 Task: Add an event with the title Second Lunch and Learn: Effective Negotiation Strategies for Success, date '2024/03/16', time 9:40 AM to 11:40 AMand add a description: Project risk mitigation refers to the process of identifying potential risks that could impact a project's success and taking proactive steps to minimize or eliminate those risks. It involves implementing strategies, actions, and contingency plans to reduce the likelihood and impact of identified risks. , put the event into Blue category . Add location for the event as: Turku, Finland, logged in from the account softage.8@softage.netand send the event invitation to softage.2@softage.net and softage.3@softage.net. Set a reminder for the event 88 week before
Action: Mouse moved to (103, 138)
Screenshot: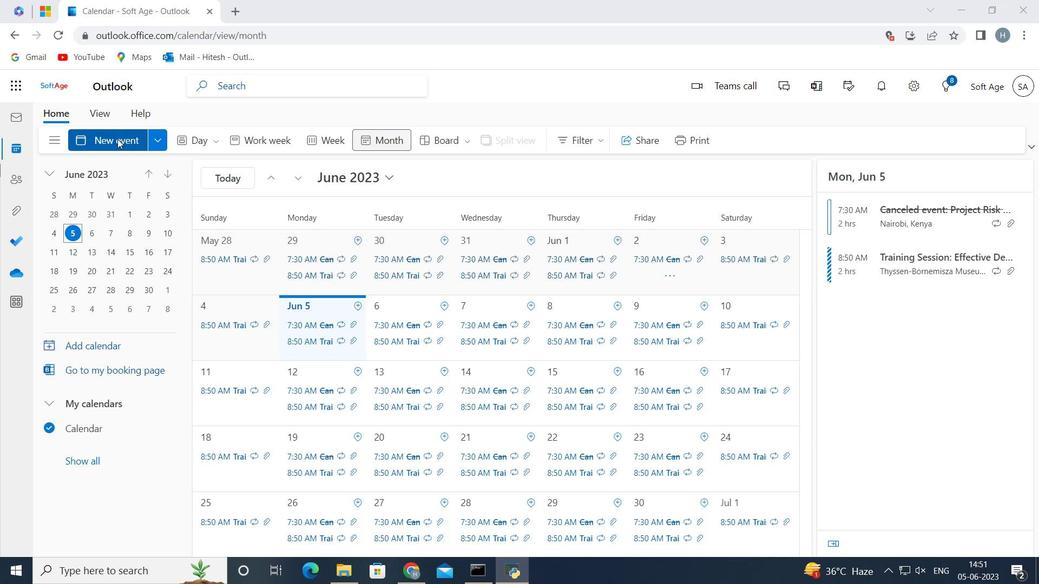 
Action: Mouse pressed left at (103, 138)
Screenshot: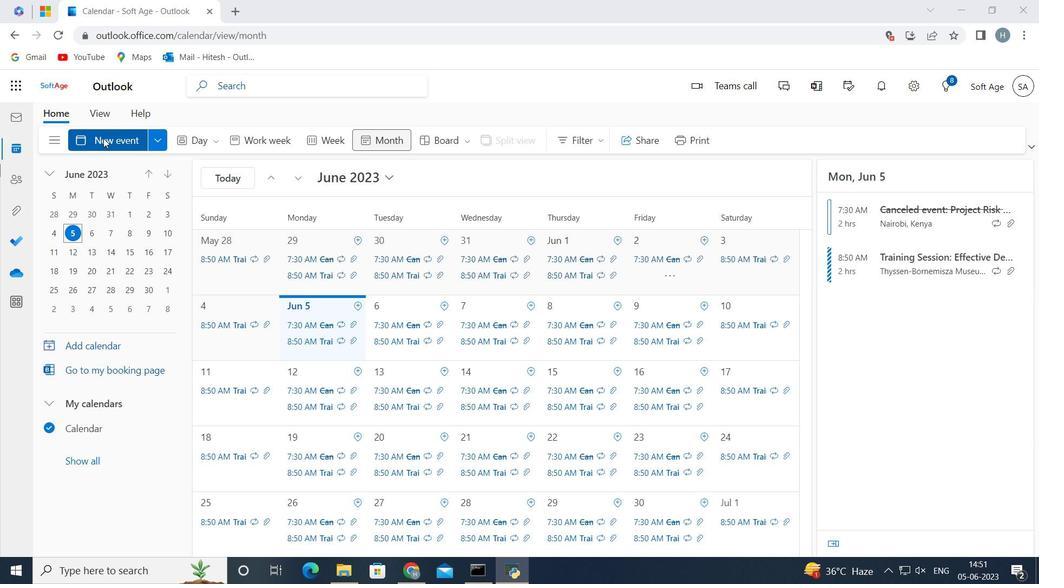 
Action: Mouse moved to (220, 224)
Screenshot: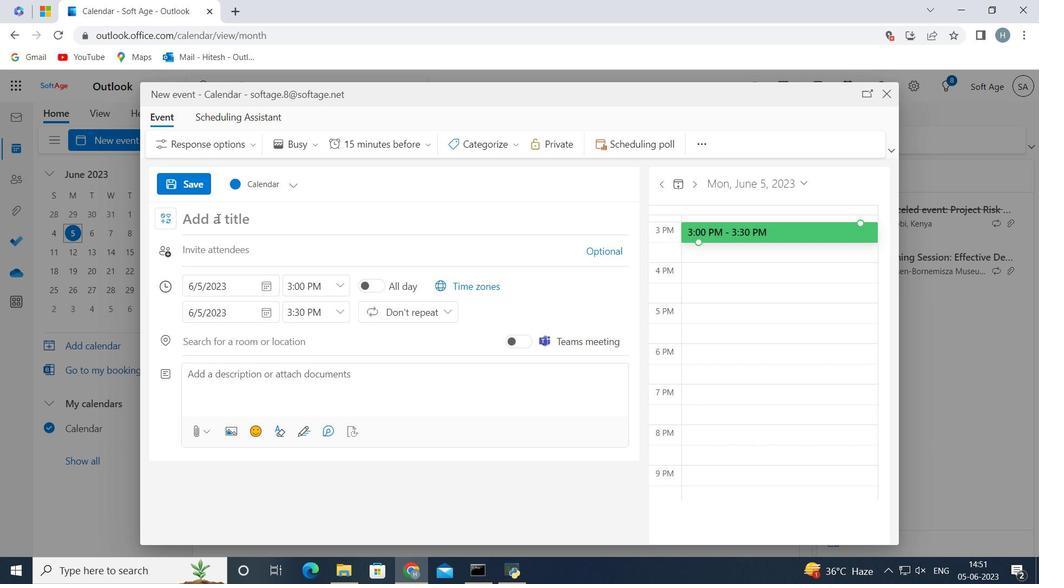 
Action: Mouse pressed left at (220, 224)
Screenshot: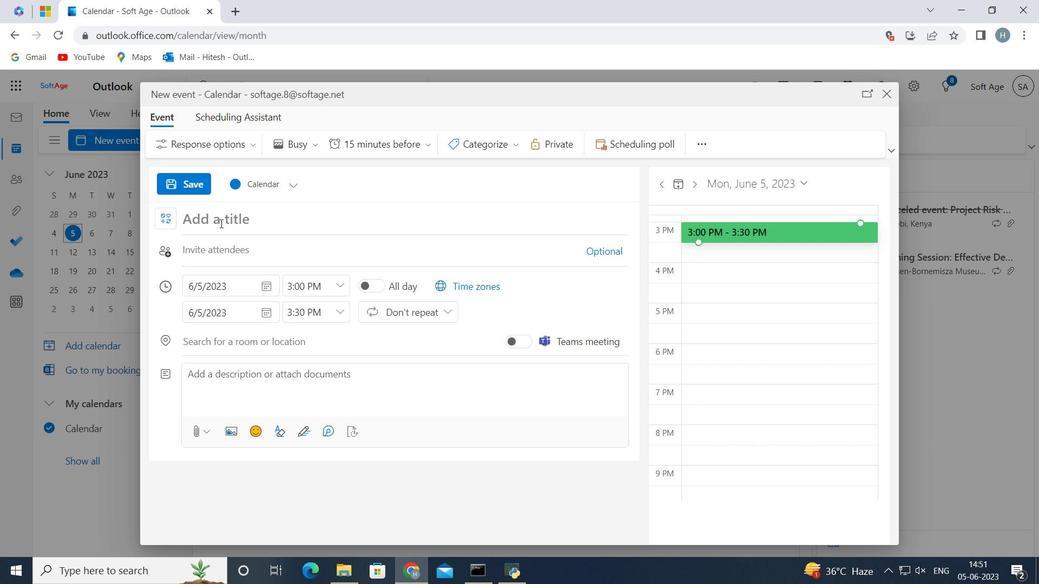 
Action: Key pressed <Key.shift>Second<Key.space><Key.shift>Lunch<Key.space>and<Key.space><Key.shift>Learn<Key.shift_r>:<Key.space><Key.shift>Effective<Key.space><Key.shift>Negotiation<Key.space><Key.shift>Strategies<Key.space>for<Key.space>su<Key.backspace><Key.backspace><Key.shift>Success<Key.space>
Screenshot: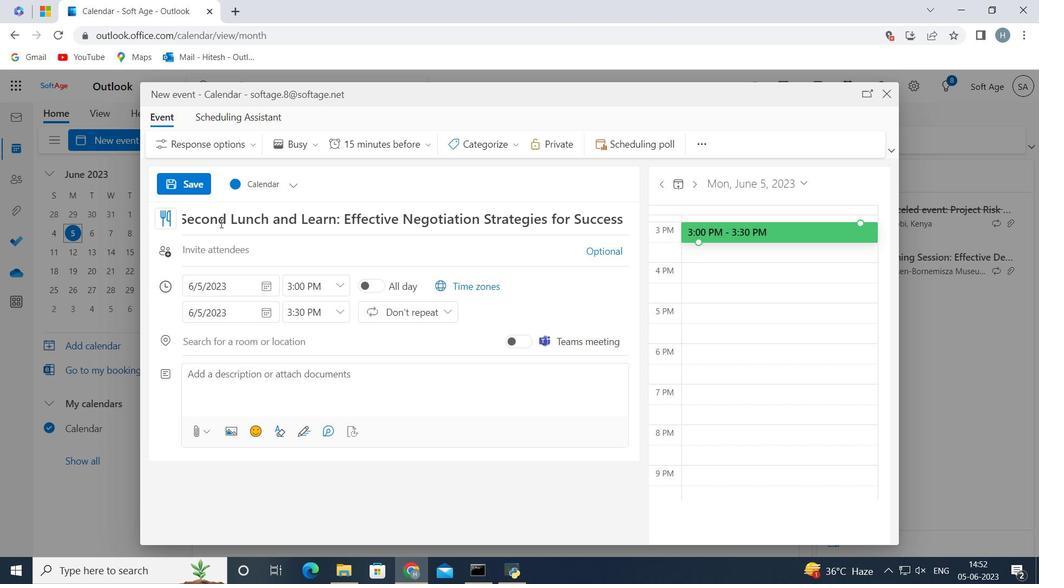 
Action: Mouse moved to (264, 283)
Screenshot: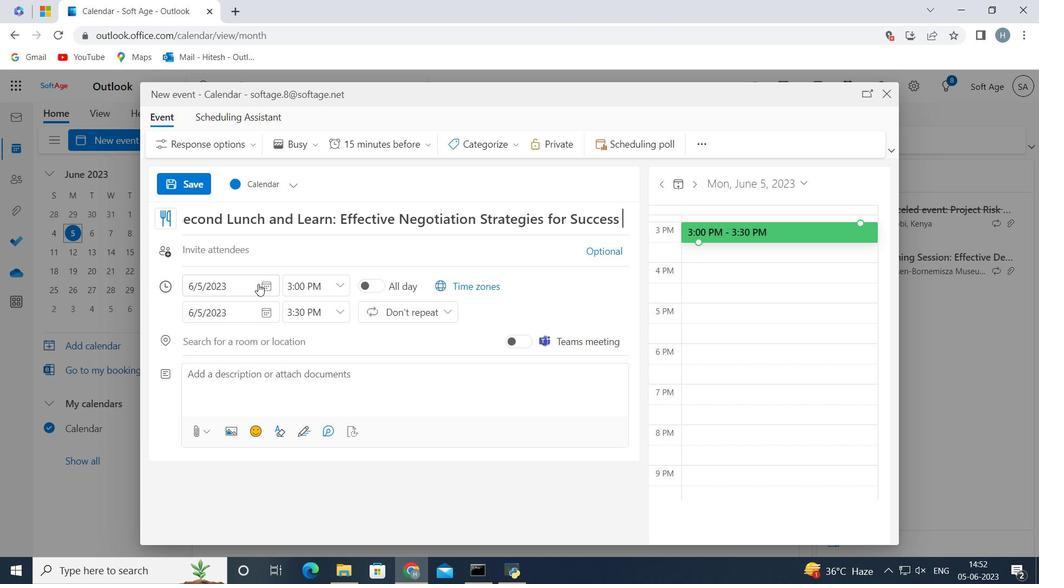 
Action: Mouse pressed left at (264, 283)
Screenshot: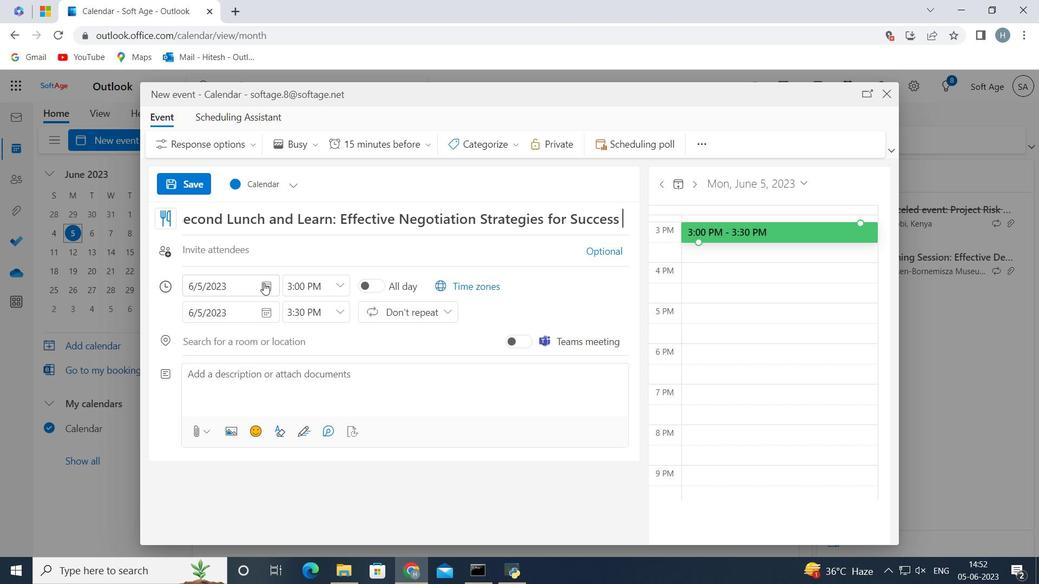 
Action: Mouse moved to (231, 311)
Screenshot: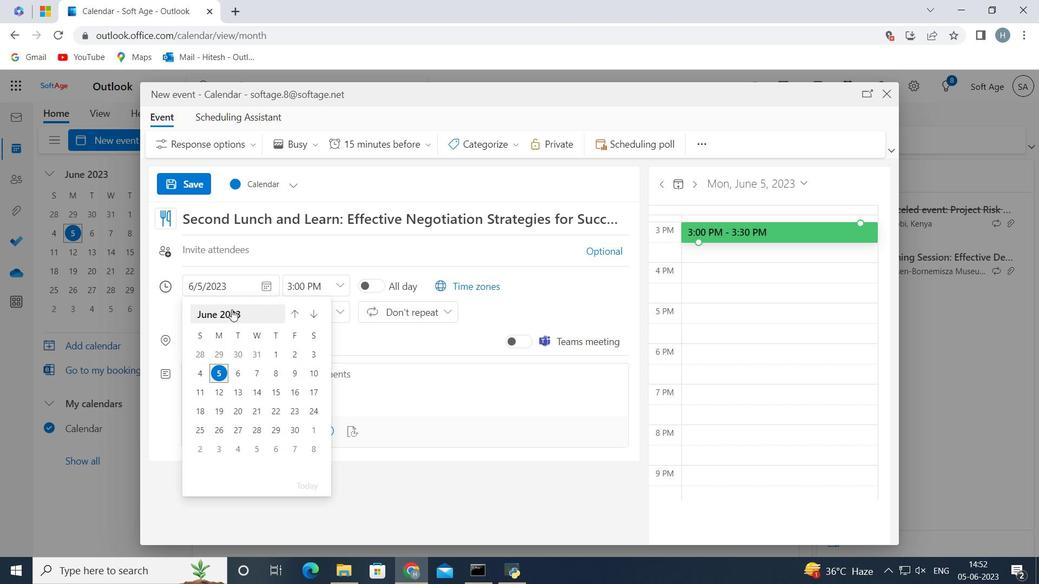 
Action: Mouse pressed left at (231, 311)
Screenshot: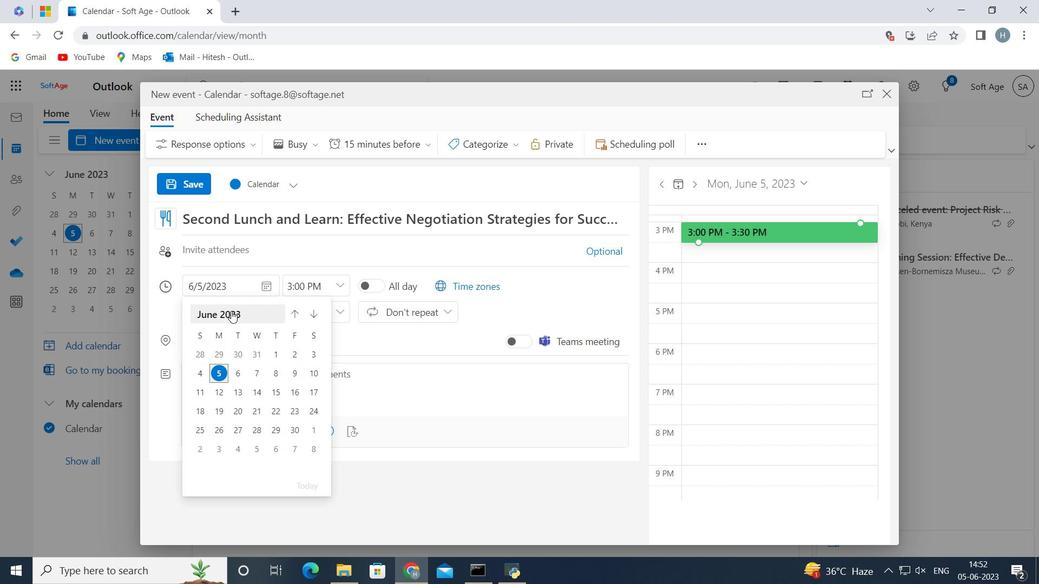 
Action: Mouse moved to (231, 314)
Screenshot: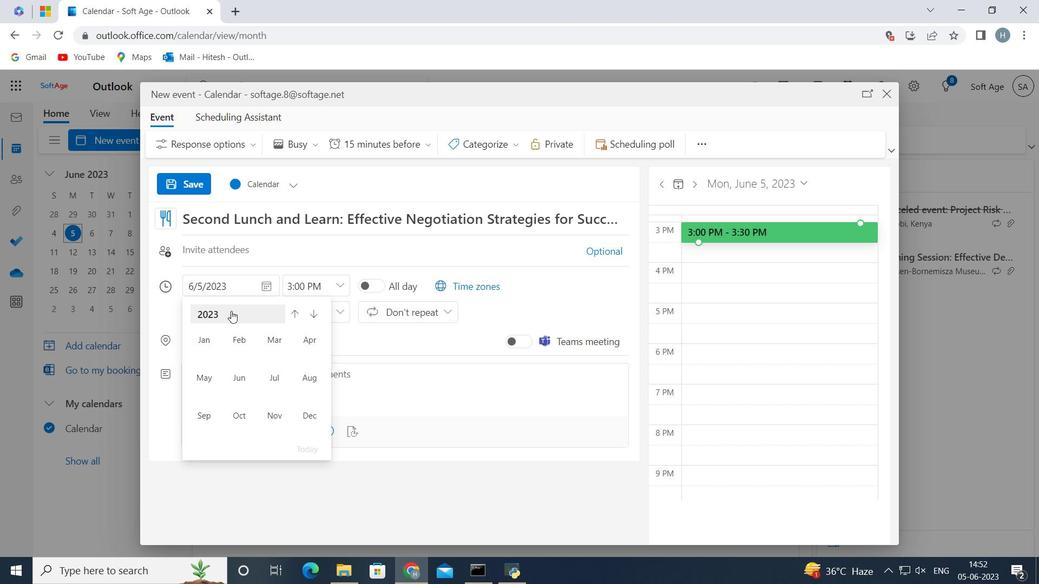 
Action: Mouse pressed left at (231, 314)
Screenshot: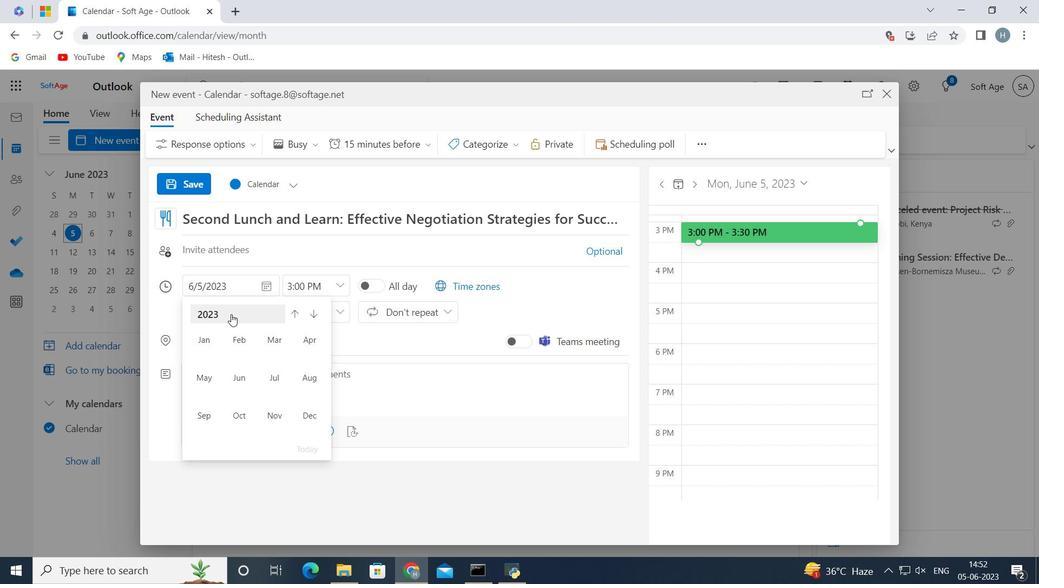 
Action: Mouse moved to (213, 376)
Screenshot: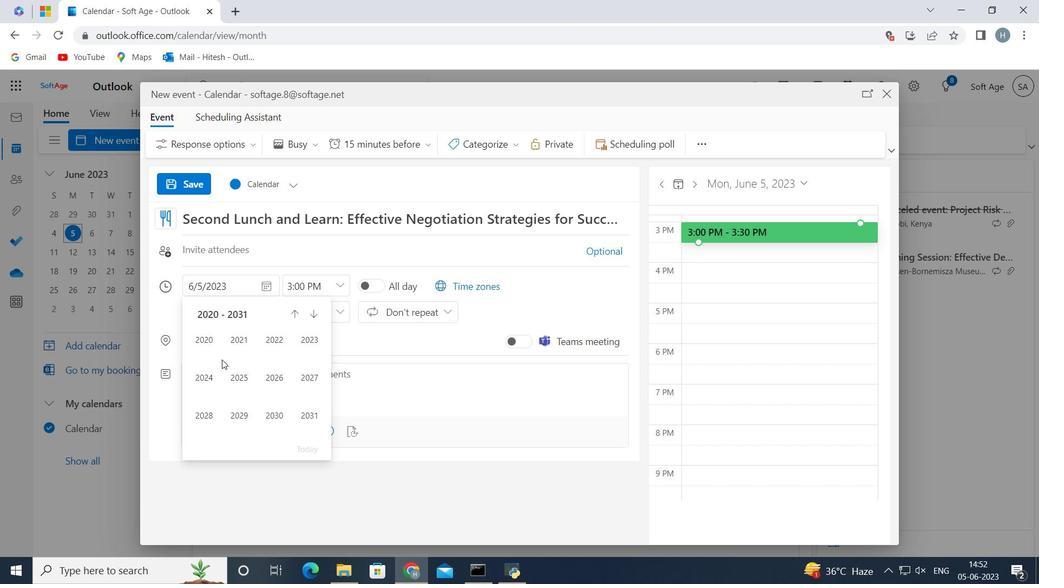 
Action: Mouse pressed left at (213, 376)
Screenshot: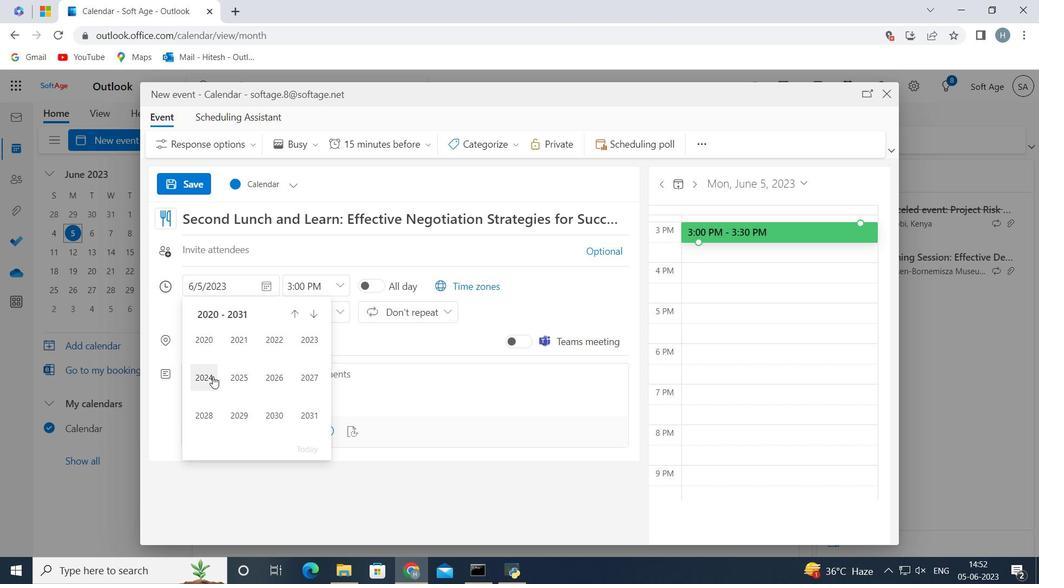 
Action: Mouse moved to (275, 342)
Screenshot: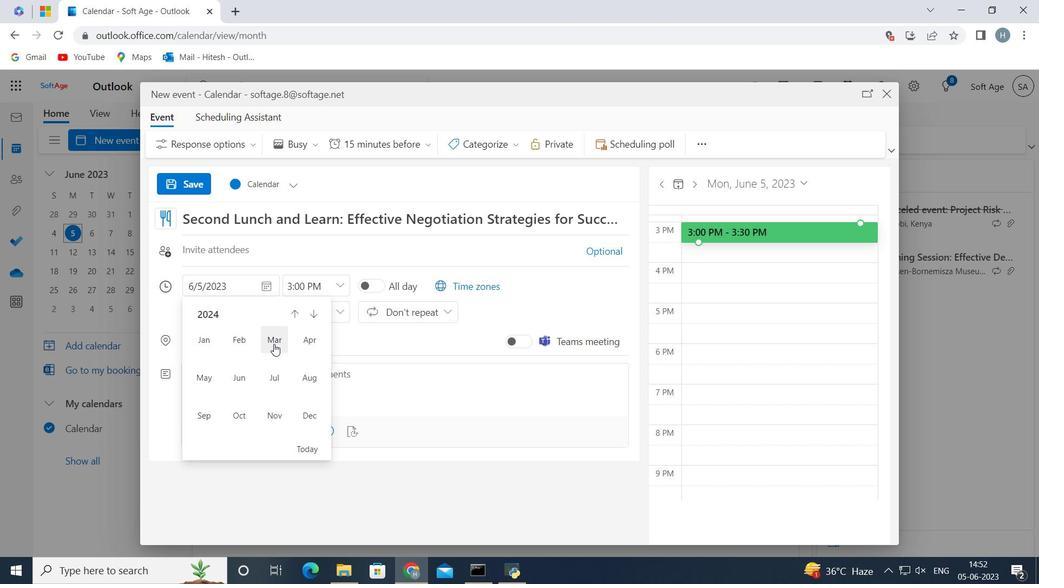
Action: Mouse pressed left at (275, 342)
Screenshot: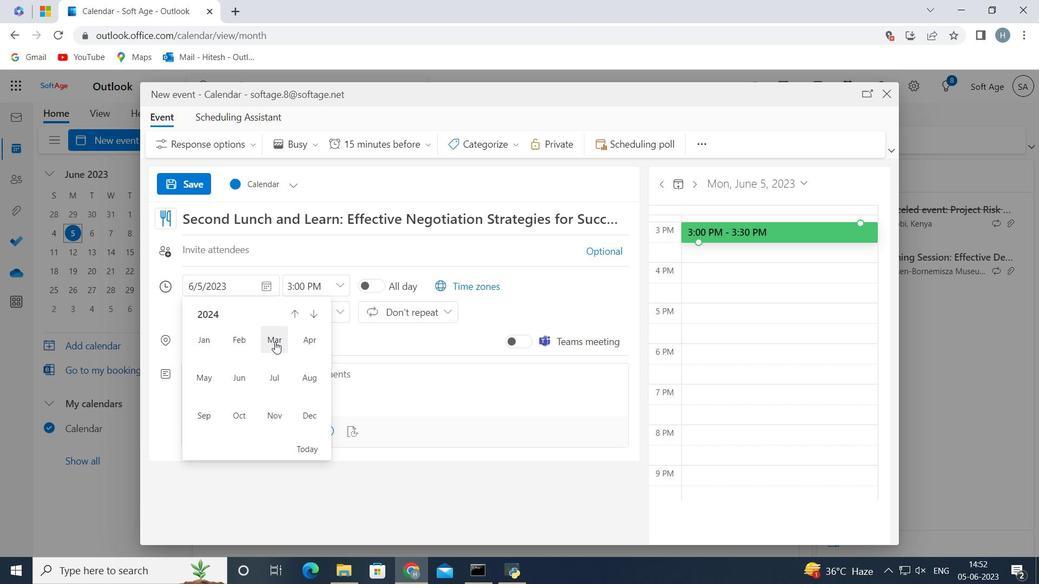 
Action: Mouse moved to (308, 392)
Screenshot: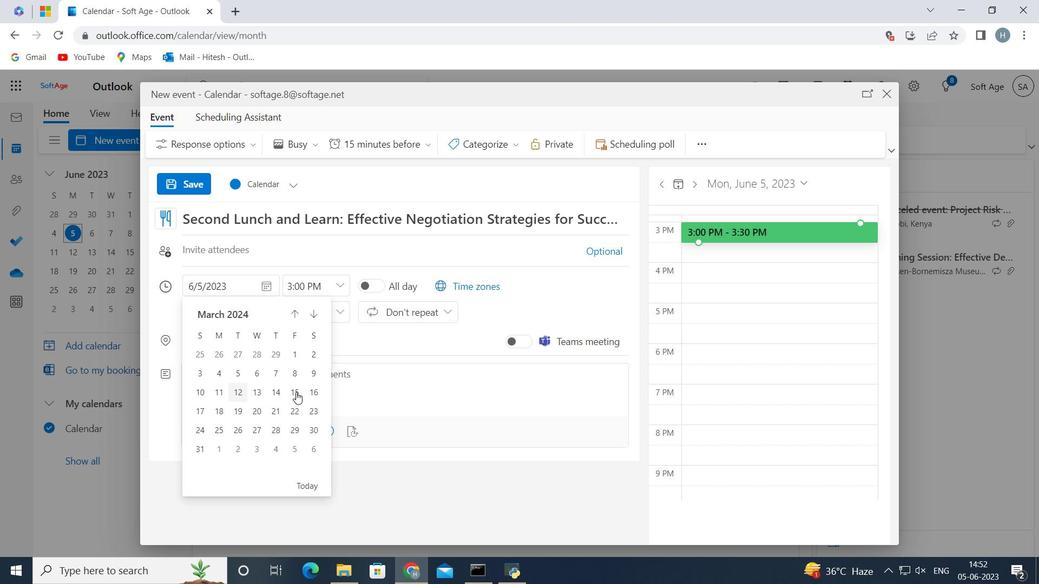 
Action: Mouse pressed left at (308, 392)
Screenshot: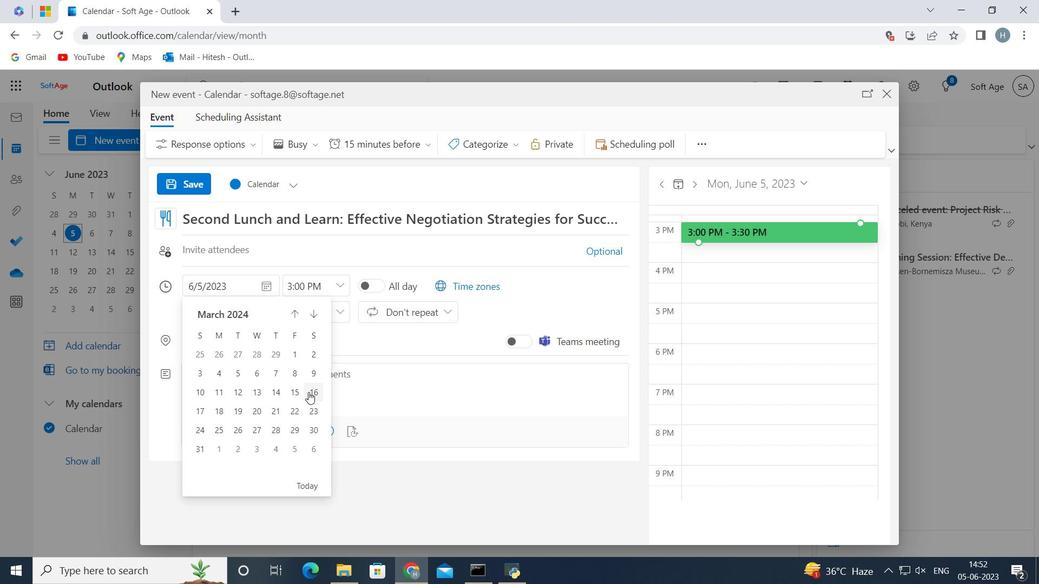 
Action: Mouse moved to (337, 285)
Screenshot: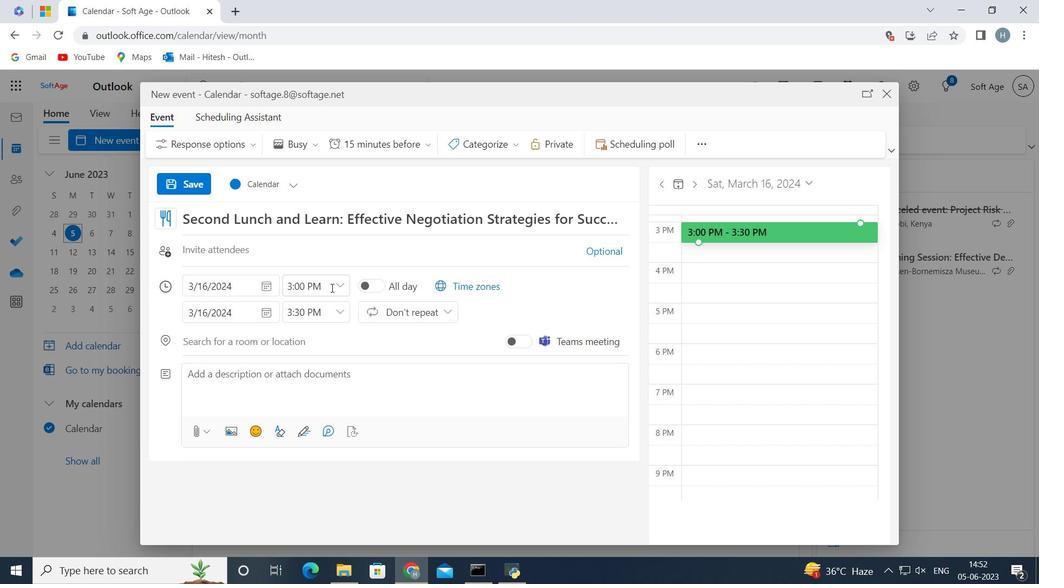 
Action: Mouse pressed left at (337, 285)
Screenshot: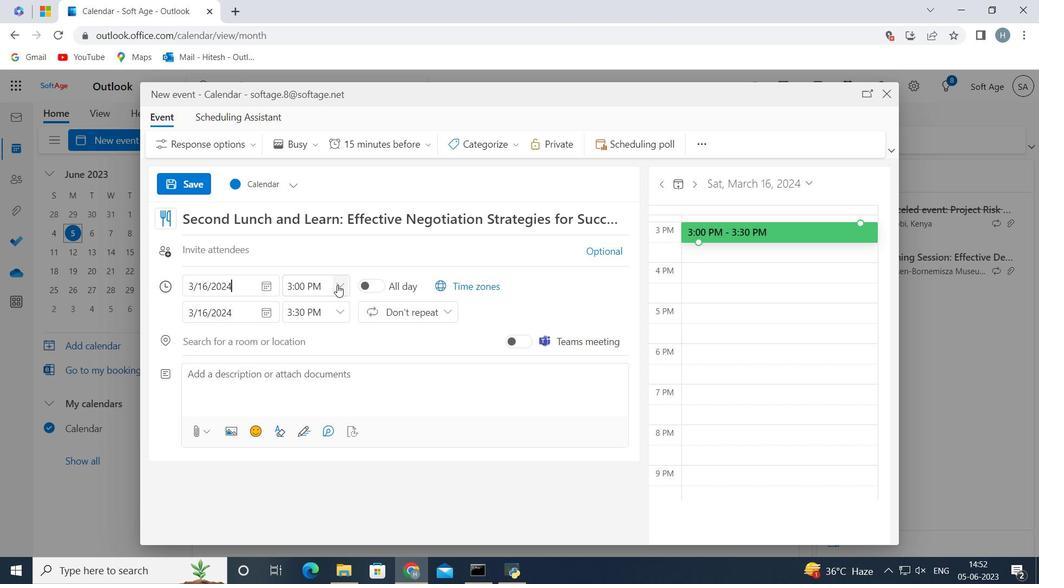 
Action: Mouse moved to (298, 346)
Screenshot: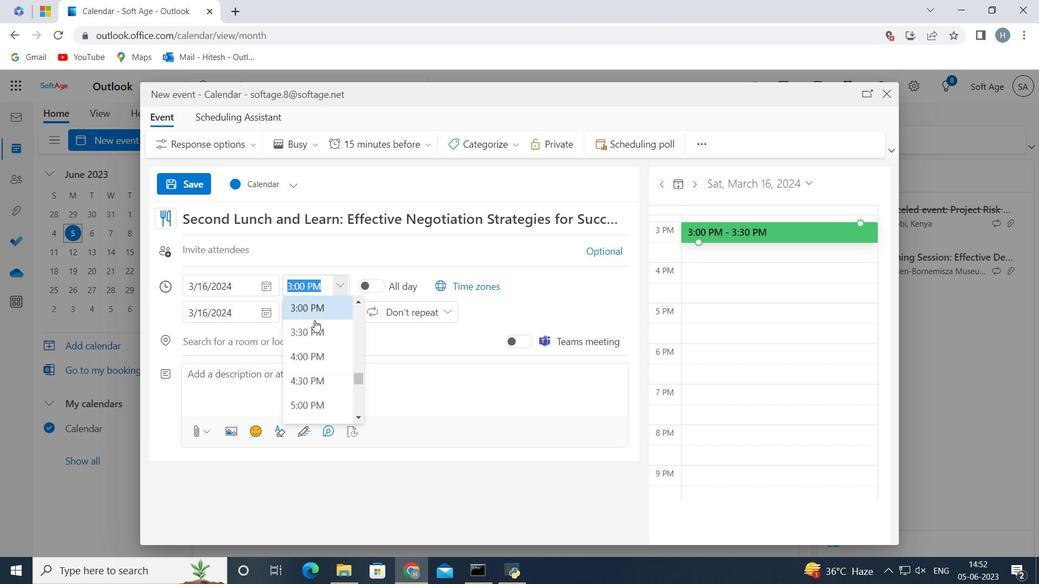 
Action: Mouse scrolled (298, 347) with delta (0, 0)
Screenshot: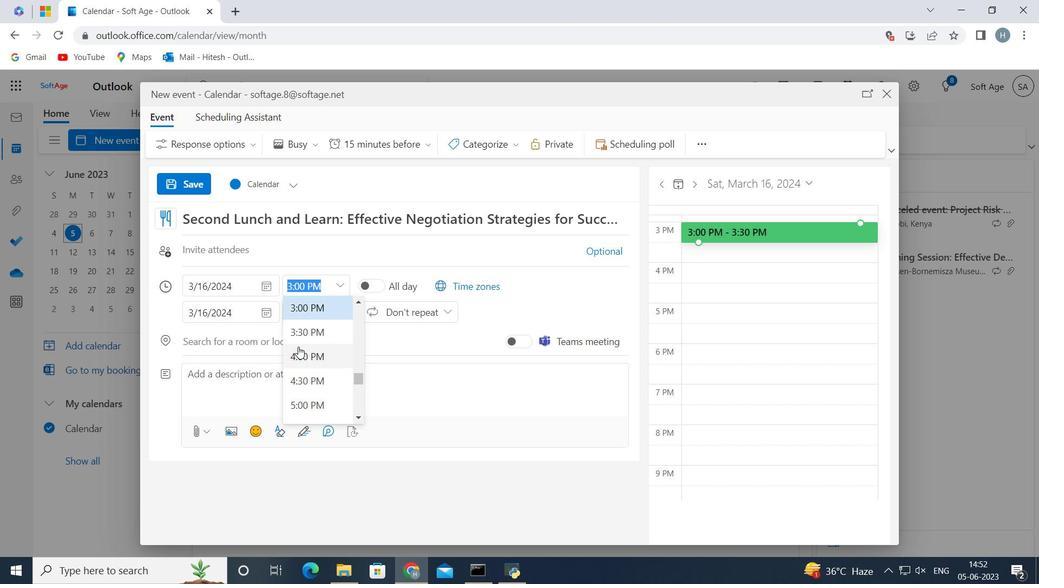 
Action: Mouse scrolled (298, 347) with delta (0, 0)
Screenshot: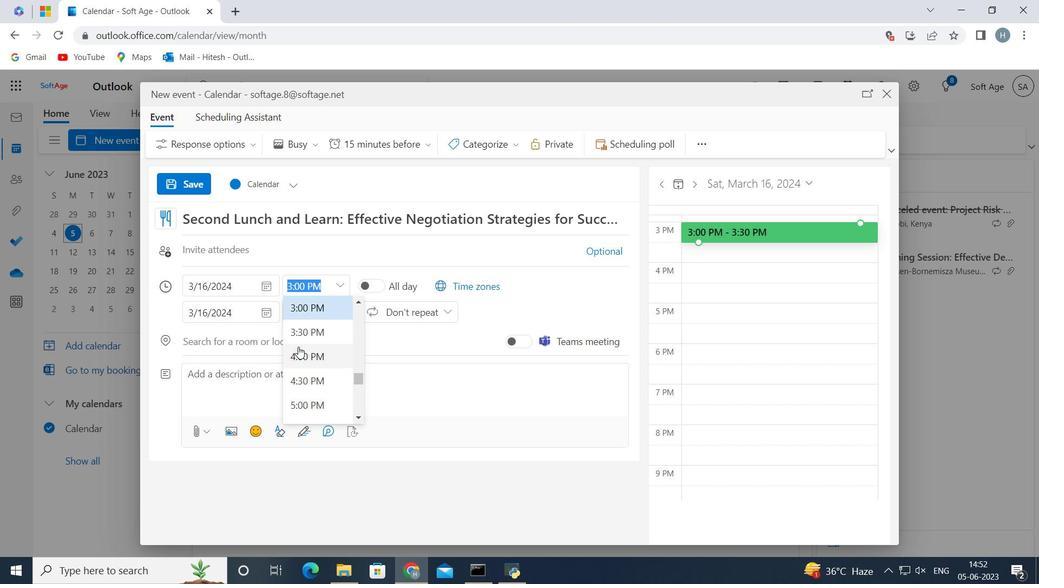 
Action: Mouse moved to (297, 346)
Screenshot: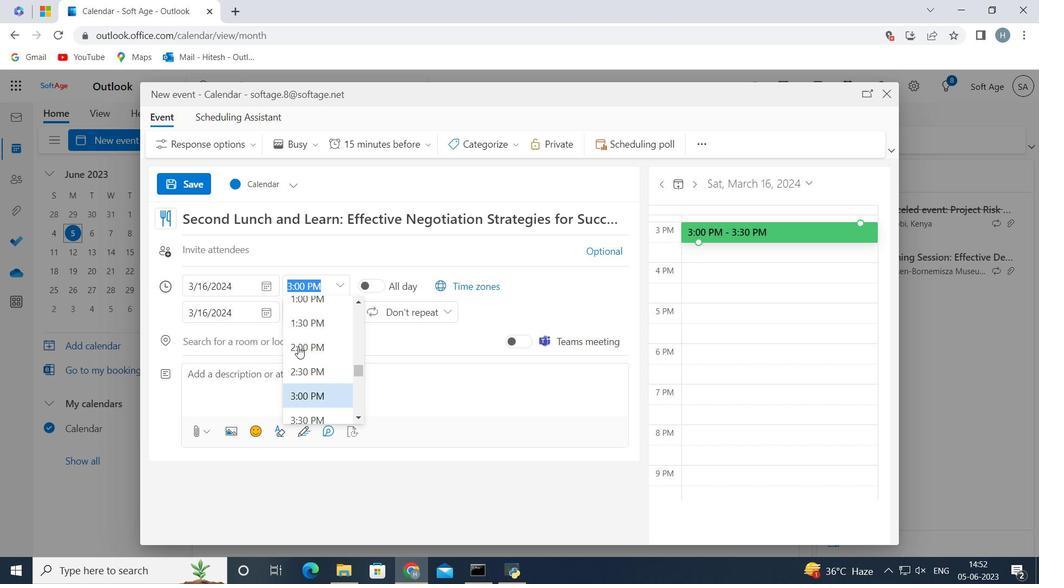 
Action: Mouse scrolled (297, 347) with delta (0, 0)
Screenshot: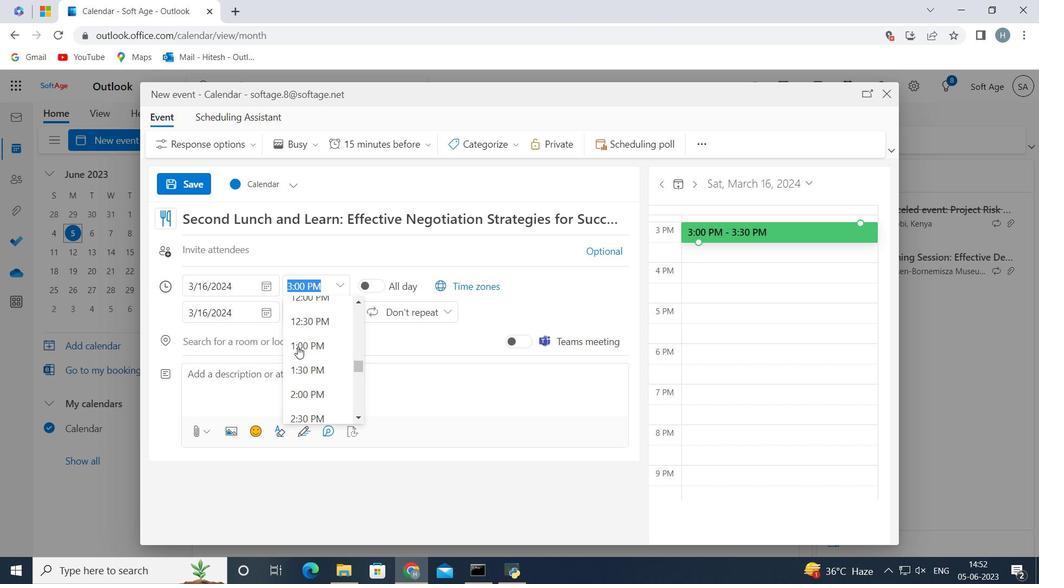 
Action: Mouse scrolled (297, 347) with delta (0, 0)
Screenshot: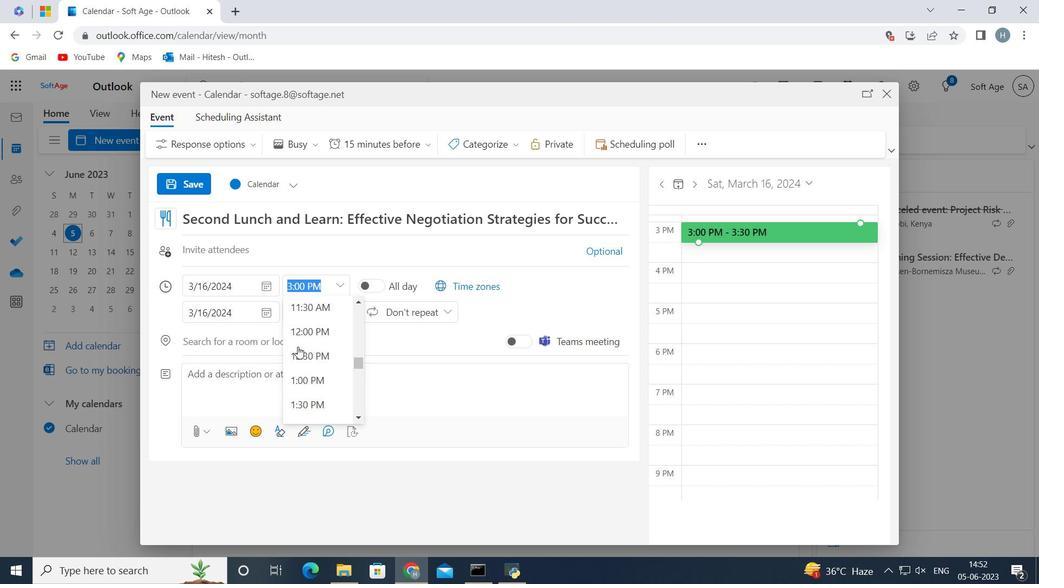 
Action: Mouse moved to (298, 309)
Screenshot: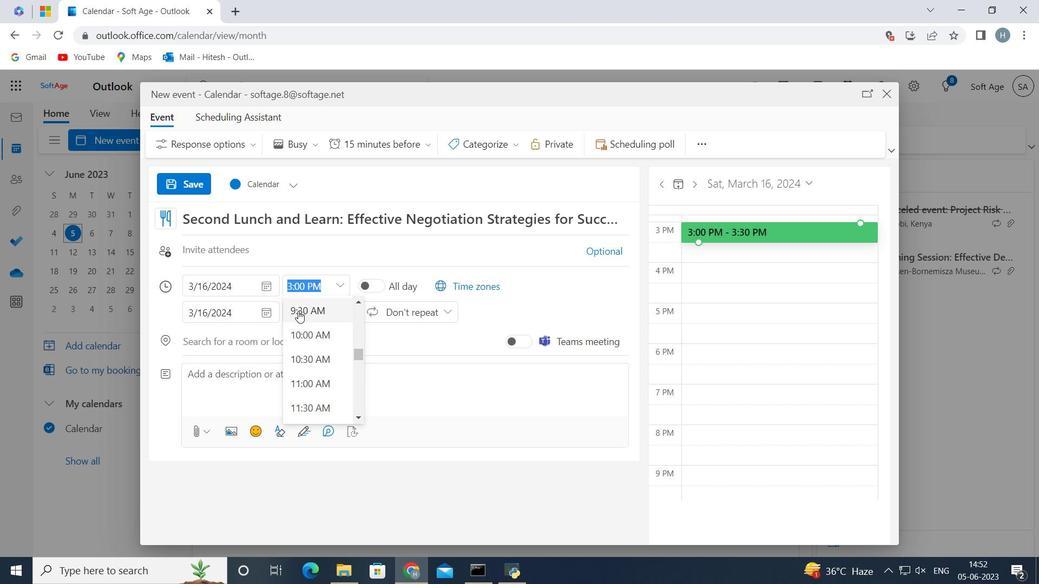 
Action: Mouse pressed left at (298, 309)
Screenshot: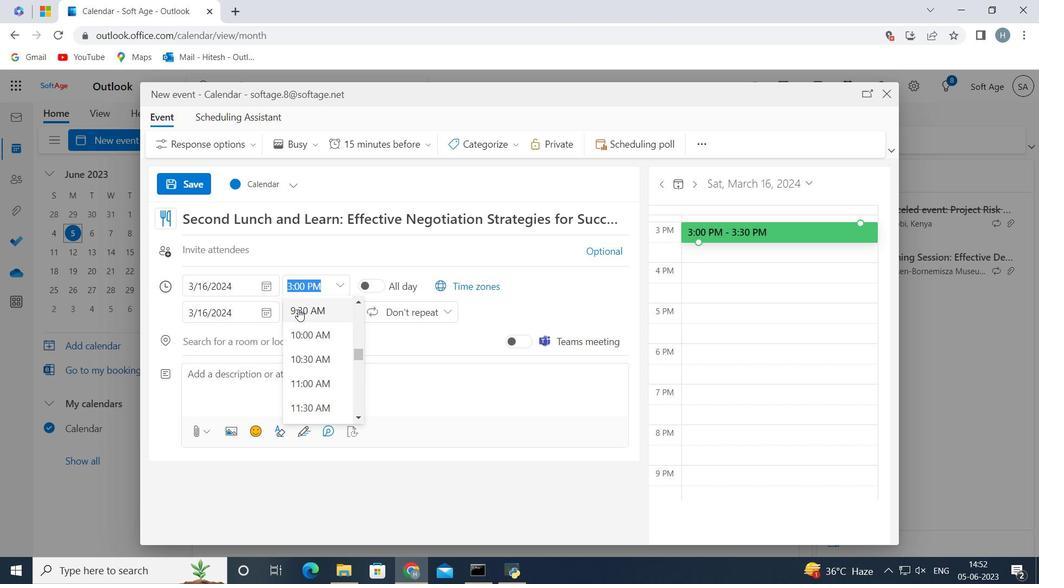 
Action: Mouse moved to (303, 283)
Screenshot: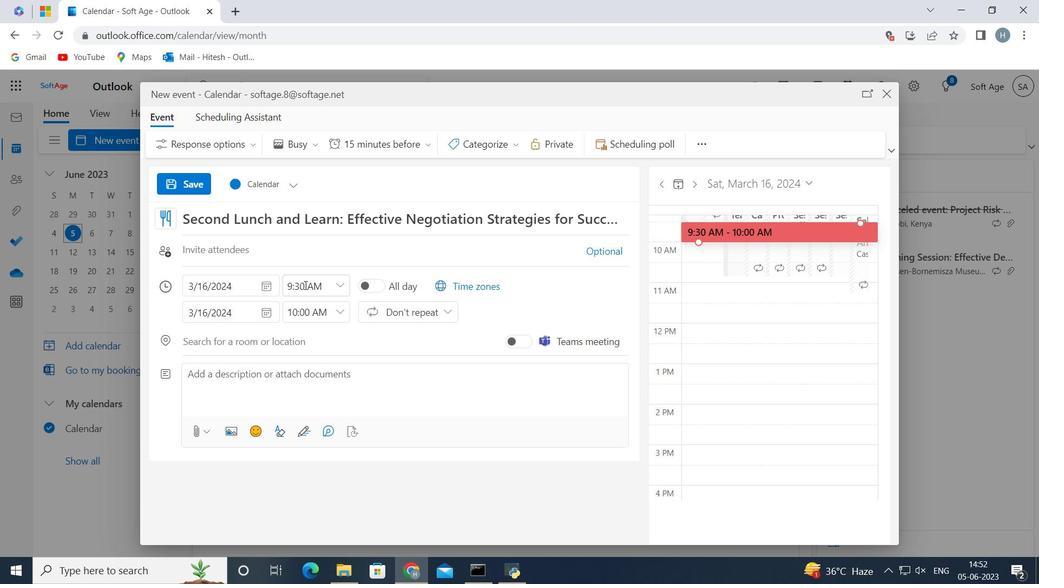 
Action: Mouse pressed left at (303, 283)
Screenshot: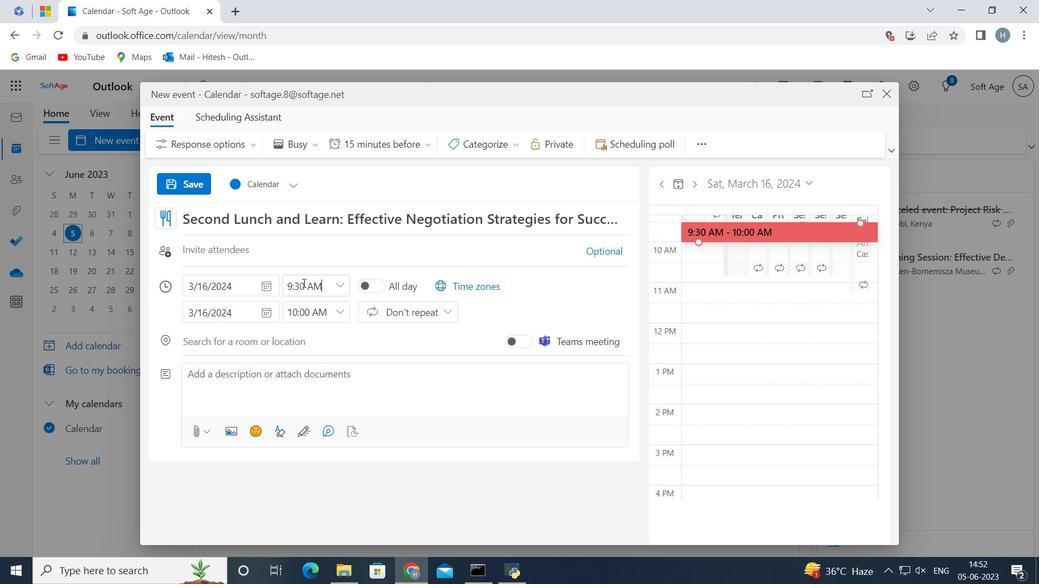 
Action: Key pressed <Key.backspace><Key.backspace>40
Screenshot: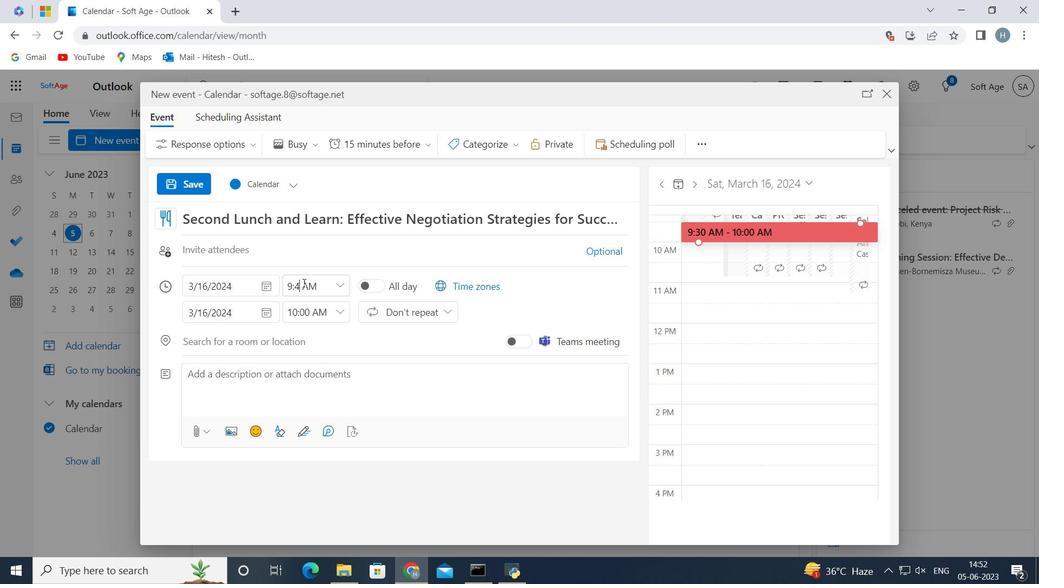 
Action: Mouse moved to (339, 307)
Screenshot: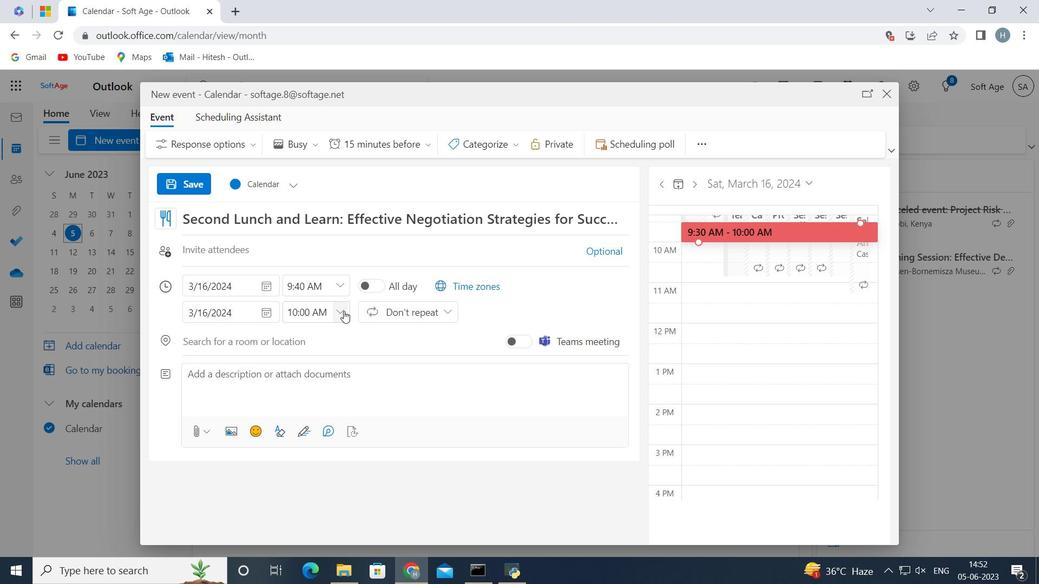 
Action: Mouse pressed left at (339, 307)
Screenshot: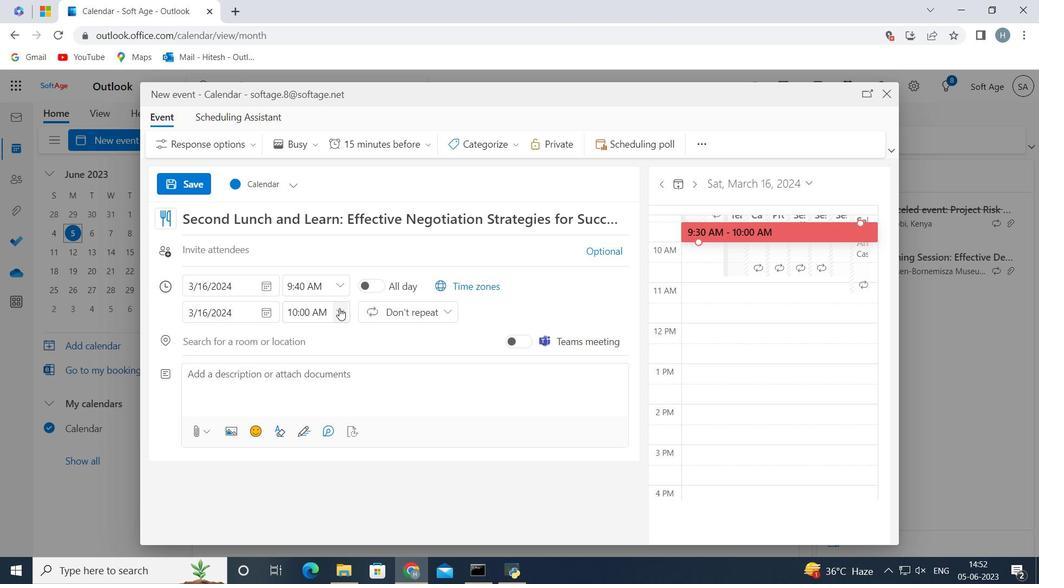 
Action: Mouse moved to (327, 403)
Screenshot: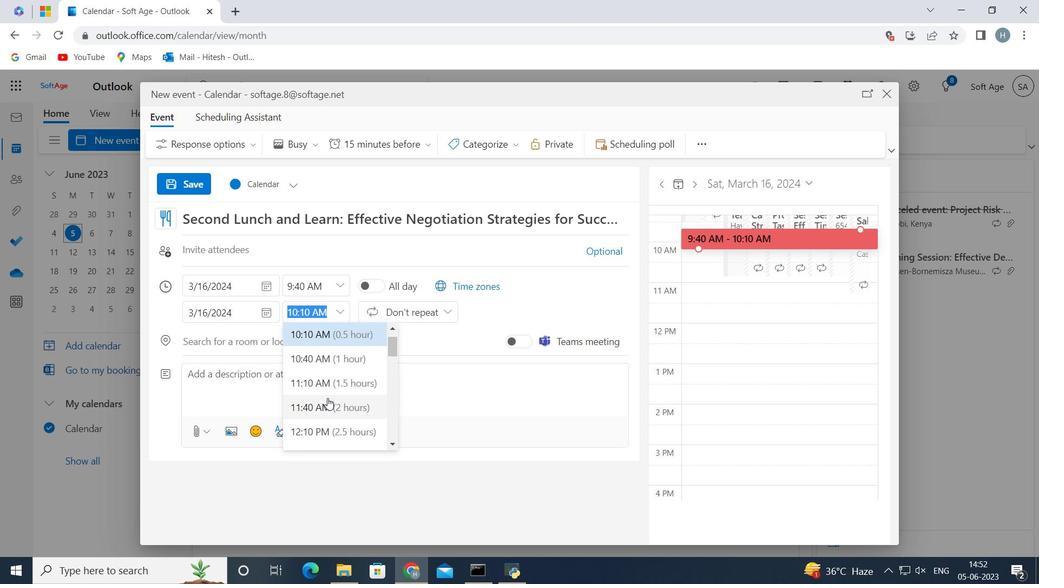 
Action: Mouse pressed left at (327, 403)
Screenshot: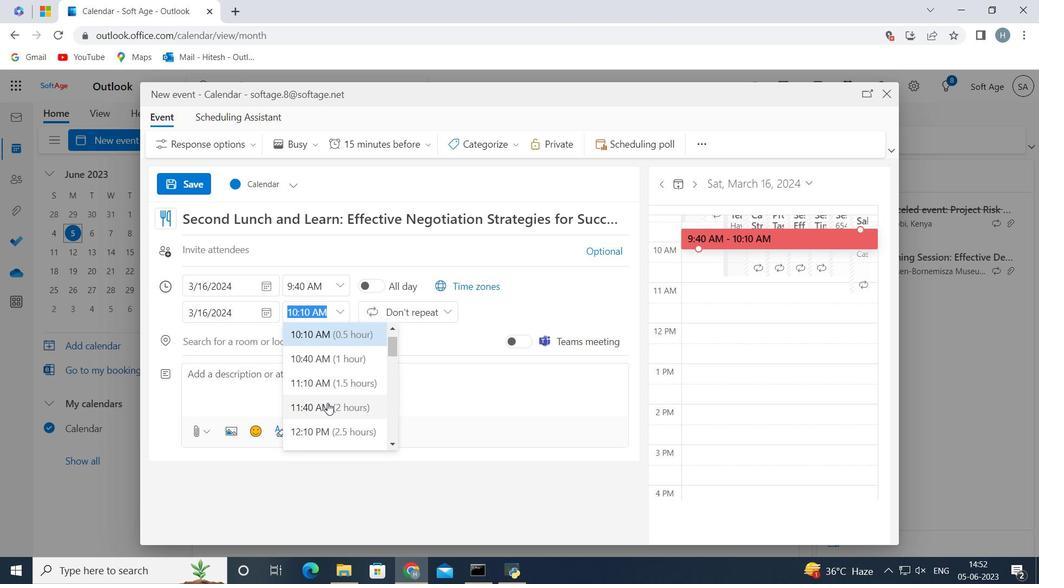 
Action: Mouse moved to (266, 379)
Screenshot: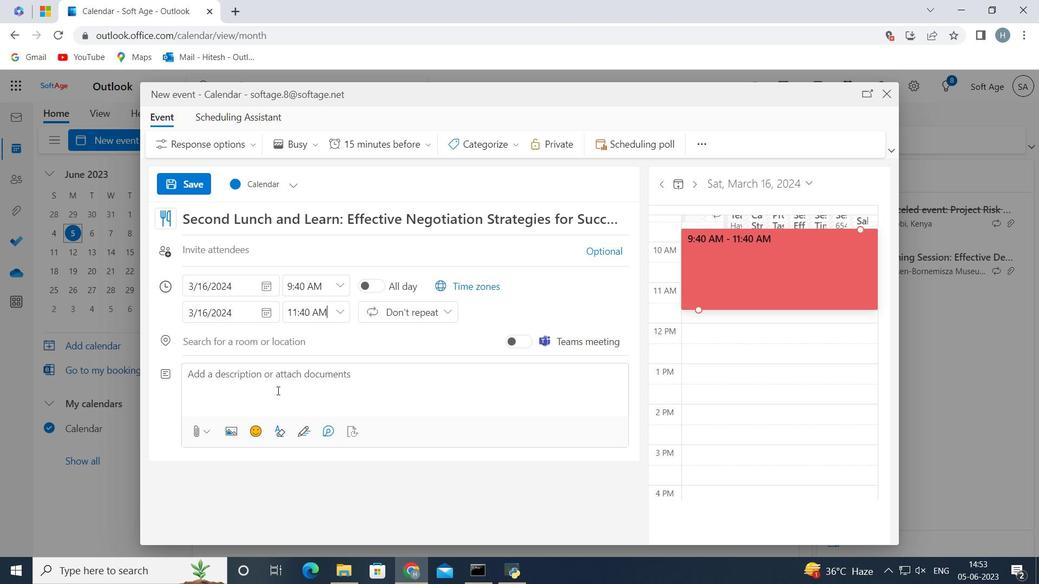 
Action: Mouse pressed left at (266, 379)
Screenshot: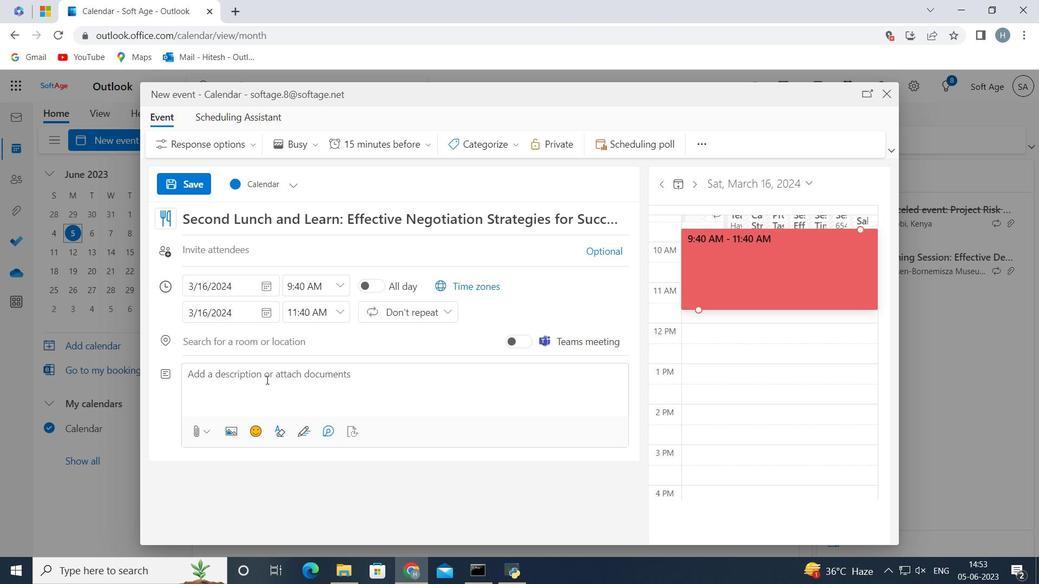 
Action: Key pressed <Key.shift>Project<Key.space>risk<Key.space>mitigation<Key.space>refers<Key.space>to<Key.space>the<Key.space>process<Key.space>of<Key.space>identifying<Key.space>o<Key.backspace>potential<Key.space>risks<Key.space>that<Key.space>could<Key.space>impact<Key.space>a<Key.space>project's<Key.space>success<Key.space>and<Key.space>taking<Key.space>proactive<Key.space>steps<Key.space>to<Key.space>minimize<Key.space>or<Key.space>eliminate<Key.space>those<Key.space>risks.<Key.space><Key.shift_r>It<Key.space>involves<Key.space>implementing<Key.space>strategies,<Key.space>actions,<Key.space>and<Key.space>contingency<Key.space>plans<Key.space>to<Key.space>reduce<Key.space>the<Key.space>likelihood<Key.space><Key.backspace>,<Key.space>and<Key.space>impact<Key.space>of<Key.space>identified<Key.space>rsks,<Key.backspace>.<Key.space>
Screenshot: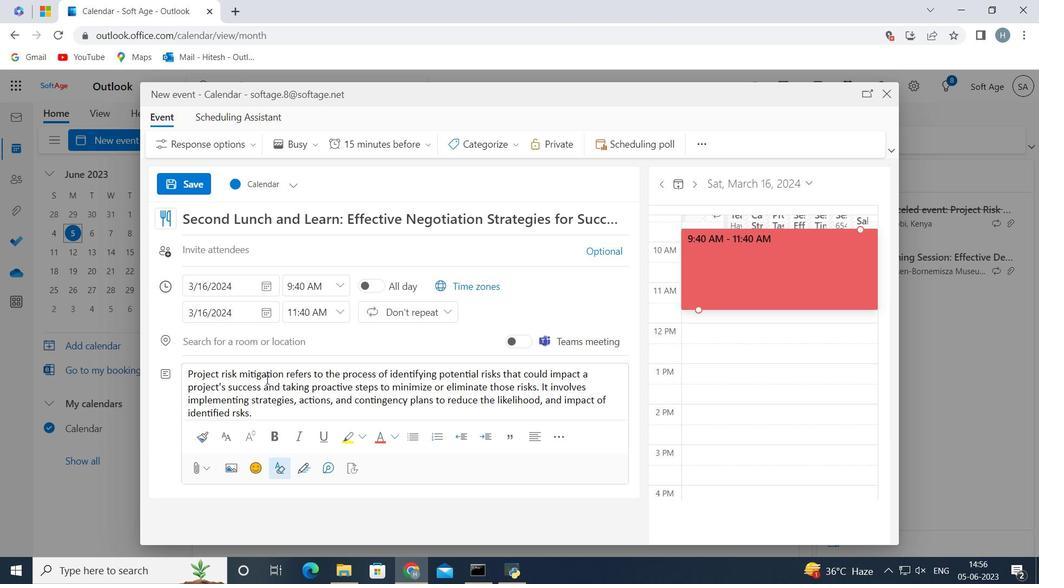 
Action: Mouse moved to (474, 148)
Screenshot: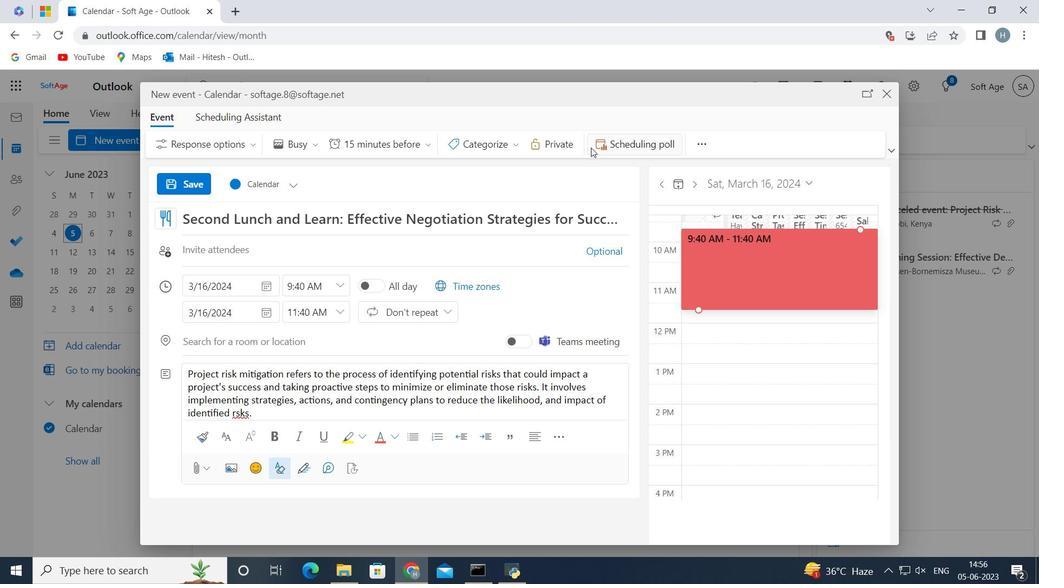
Action: Mouse pressed left at (474, 148)
Screenshot: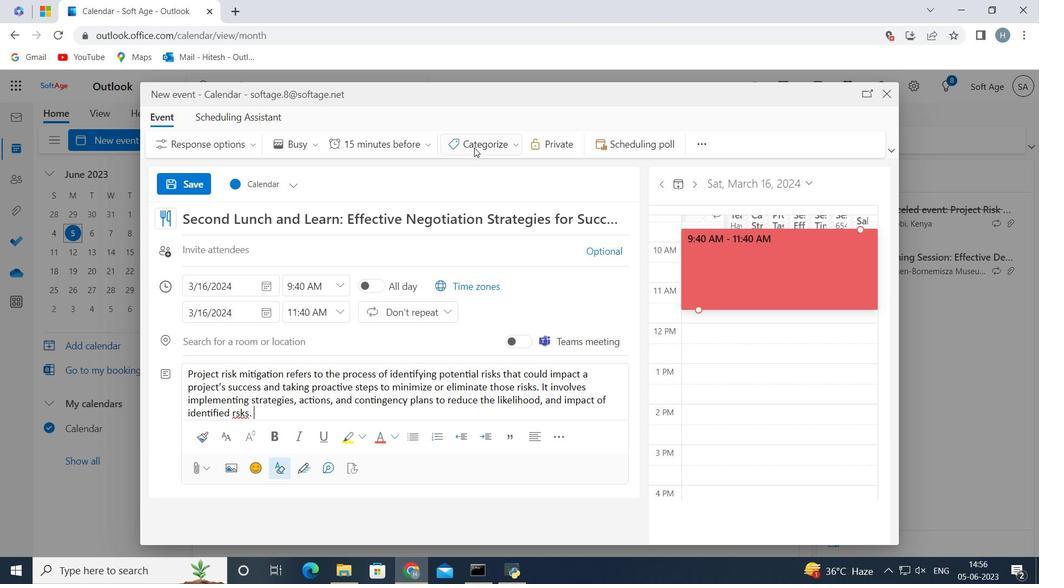 
Action: Mouse moved to (477, 178)
Screenshot: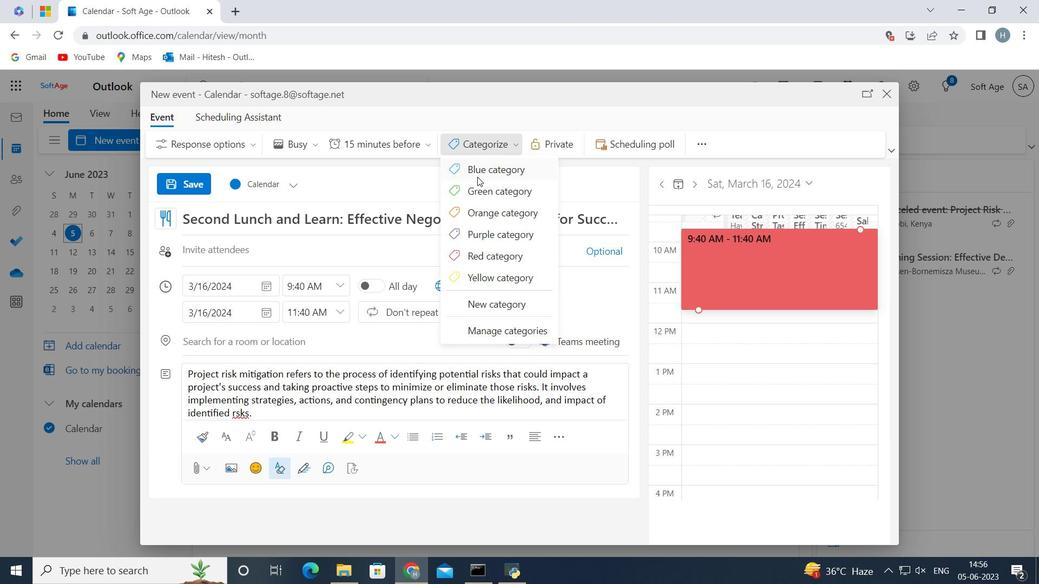 
Action: Mouse pressed left at (477, 178)
Screenshot: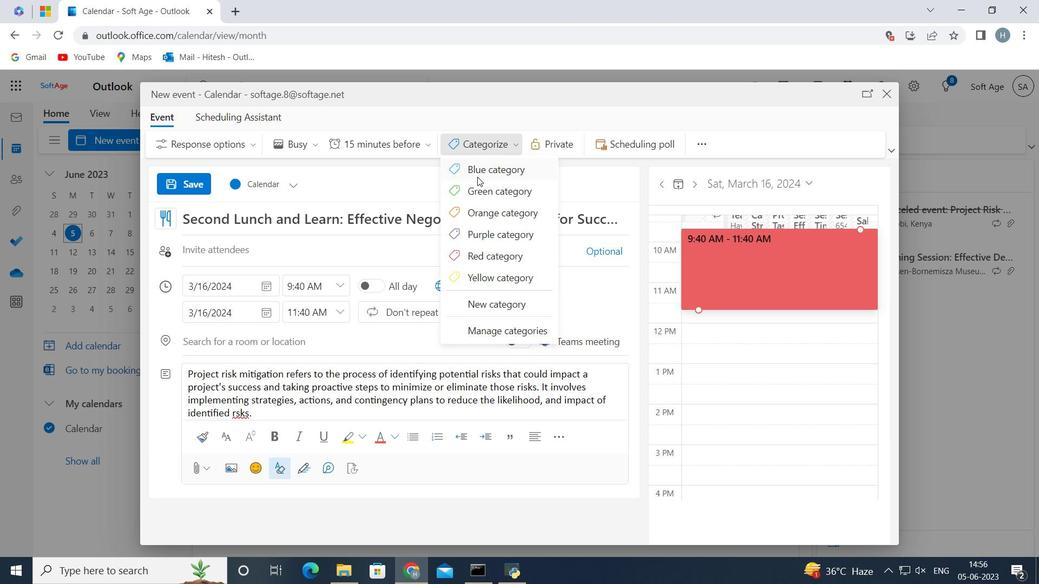 
Action: Mouse moved to (316, 347)
Screenshot: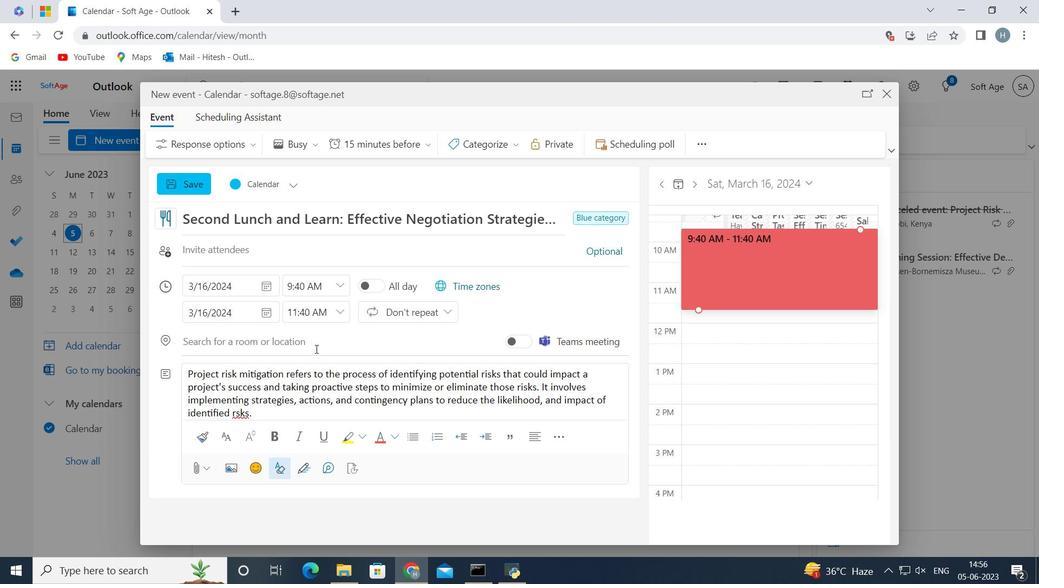 
Action: Mouse pressed left at (316, 347)
Screenshot: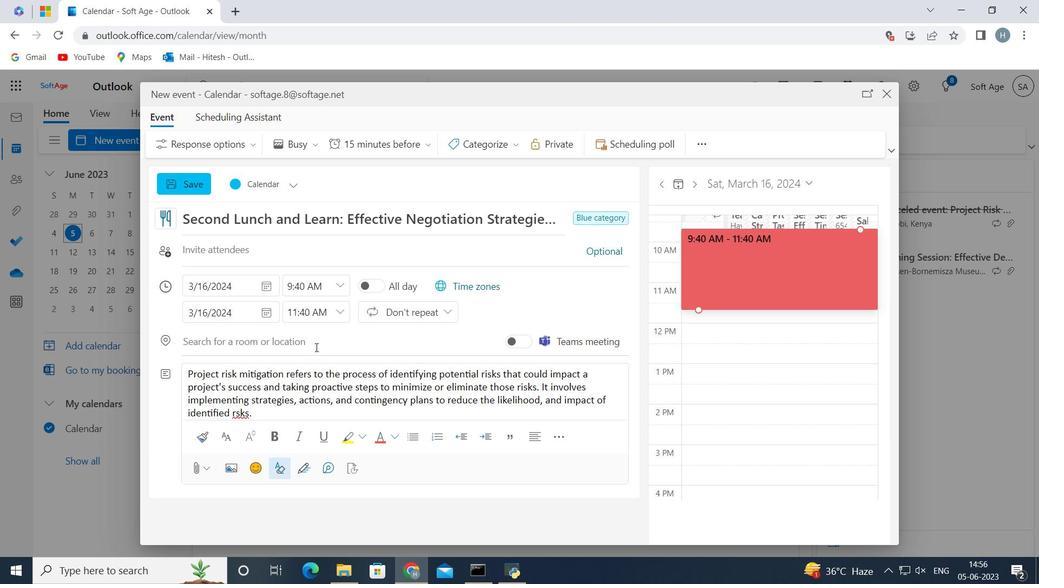 
Action: Key pressed <Key.shift>Turku,<Key.space><Key.shift>Finland
Screenshot: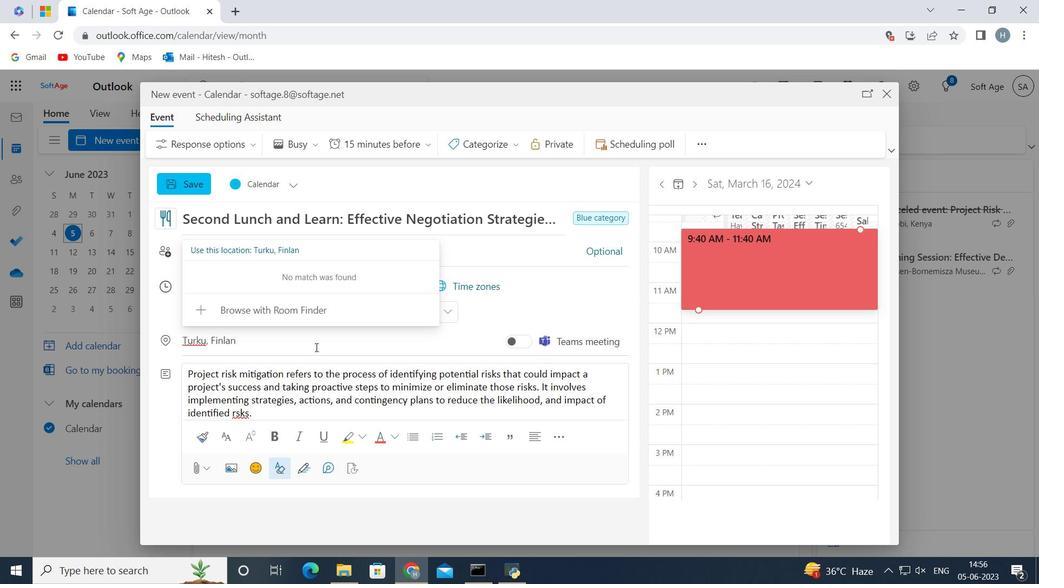 
Action: Mouse moved to (590, 293)
Screenshot: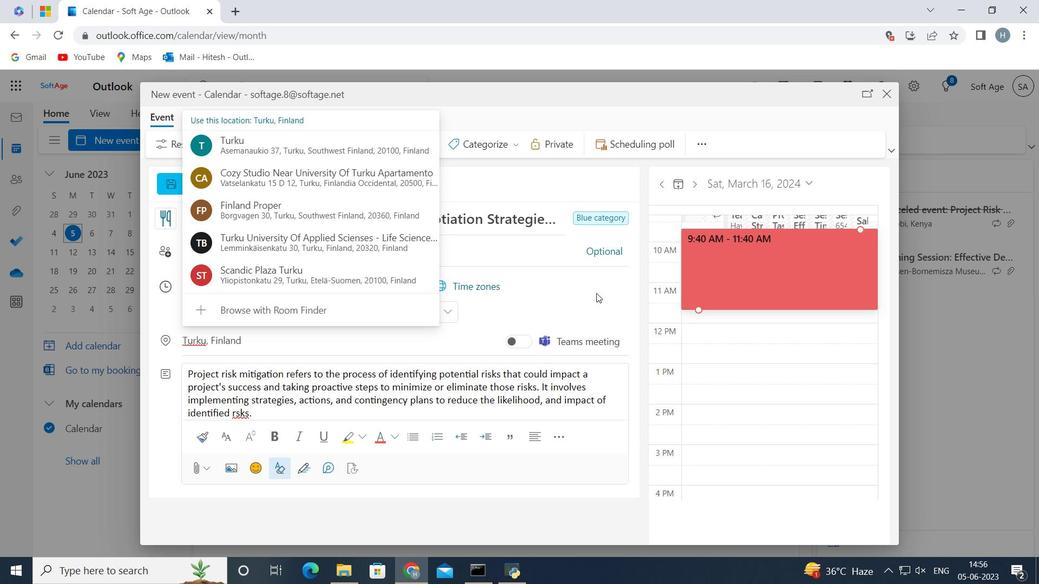 
Action: Mouse pressed left at (590, 293)
Screenshot: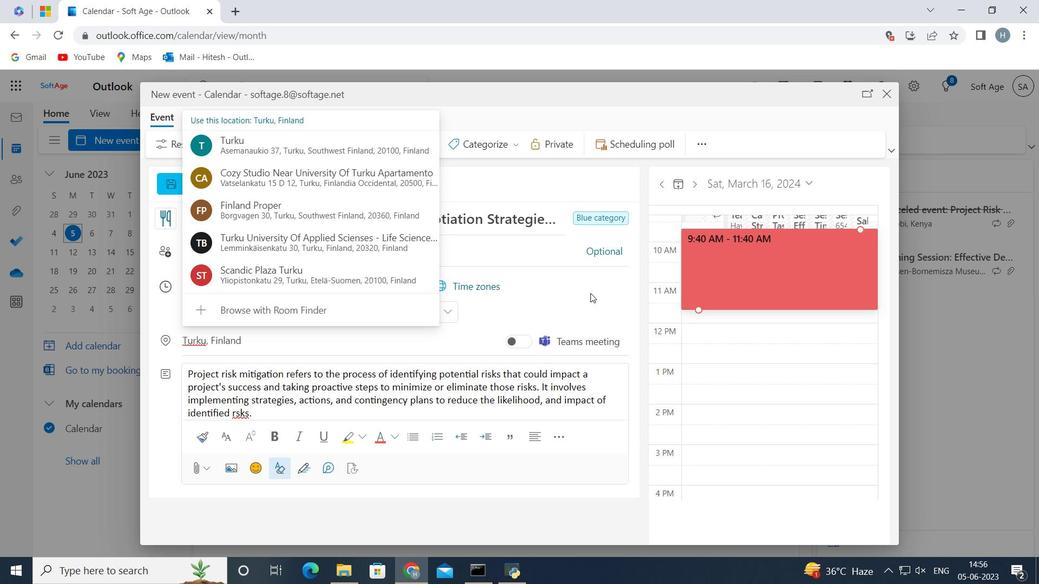 
Action: Mouse moved to (368, 252)
Screenshot: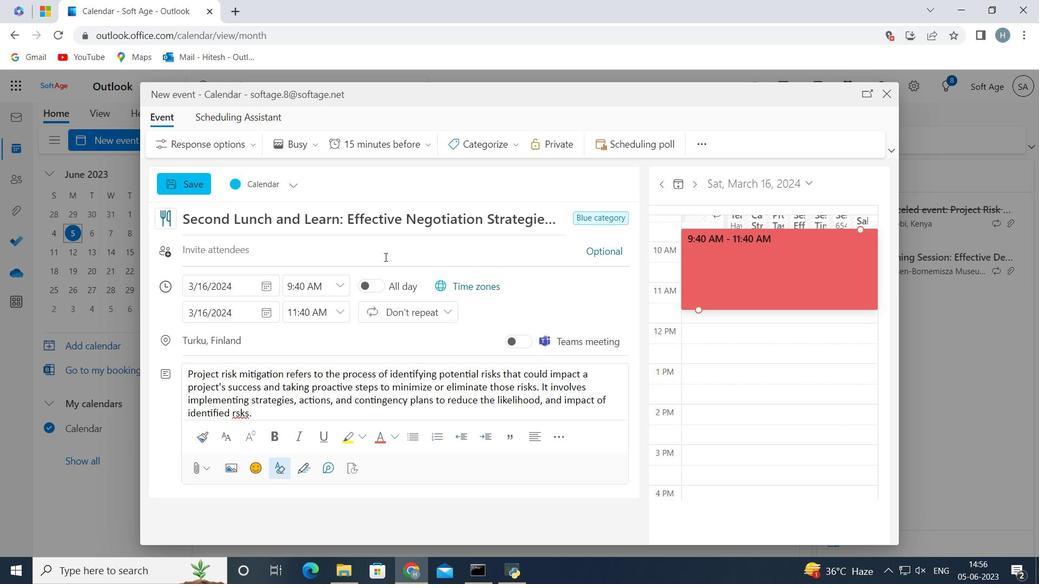 
Action: Mouse pressed left at (368, 252)
Screenshot: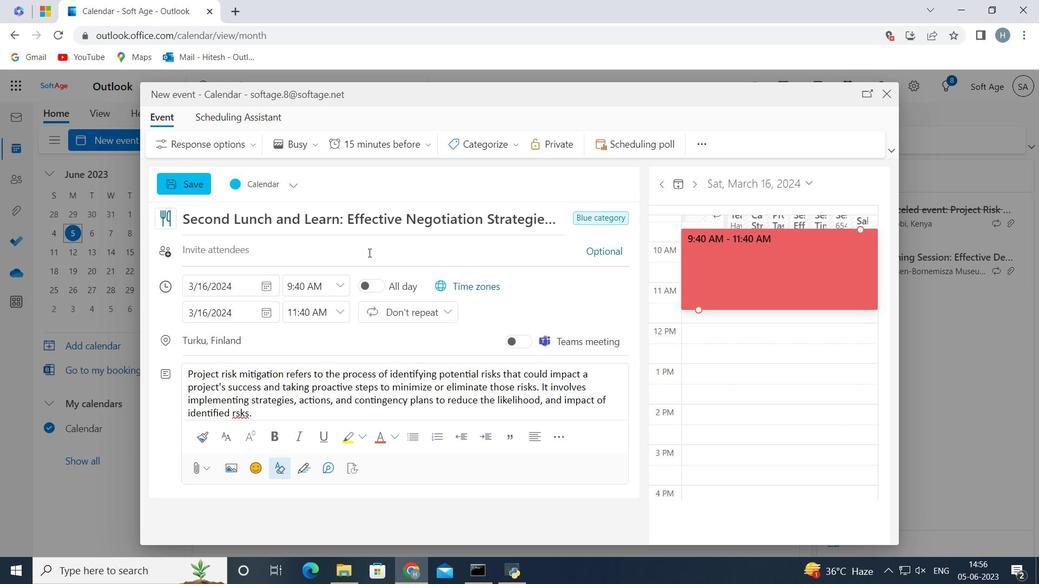 
Action: Key pressed softage.2<Key.shift>@softage.net
Screenshot: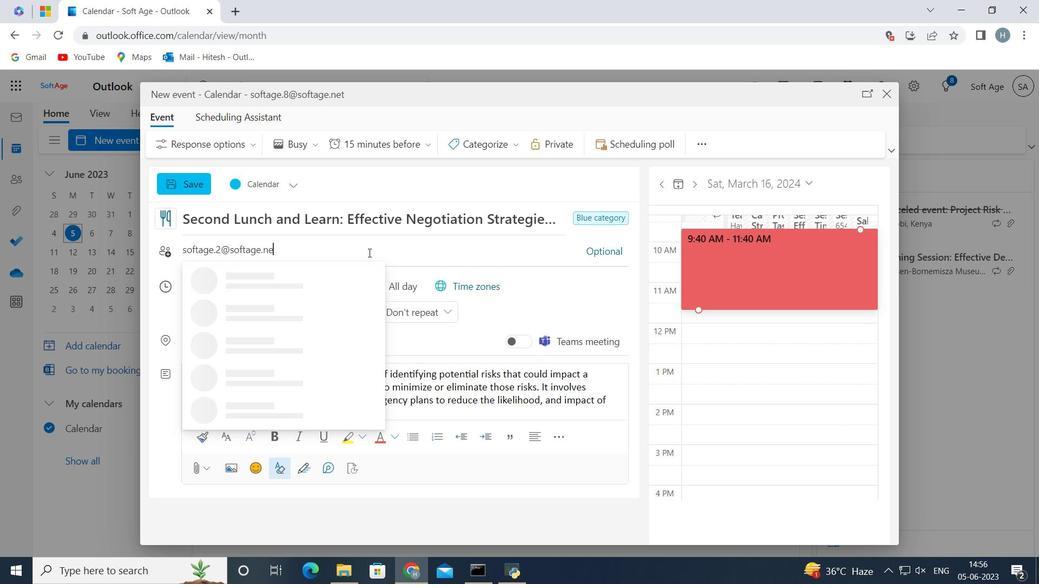 
Action: Mouse moved to (247, 283)
Screenshot: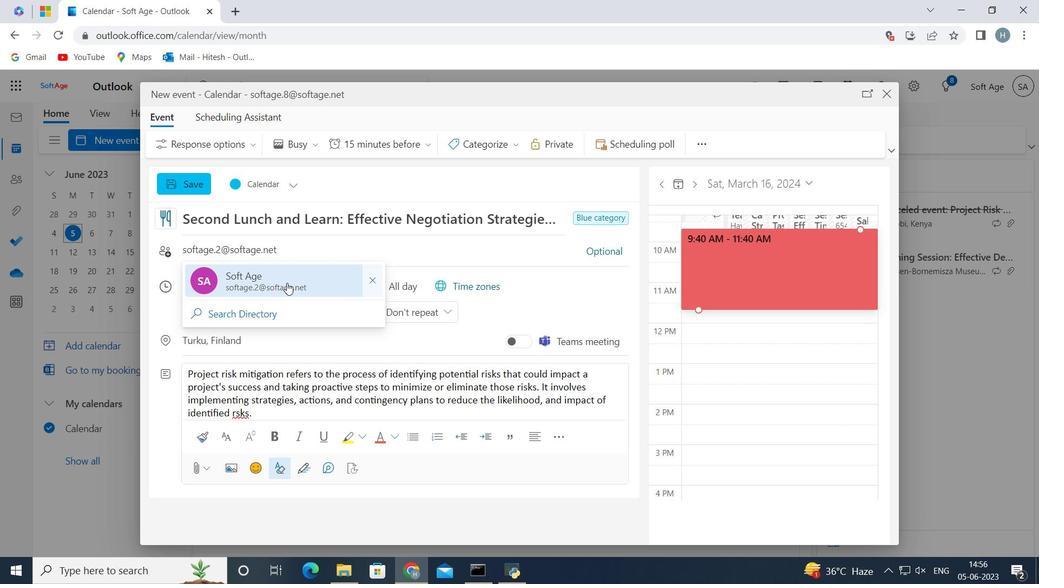 
Action: Mouse pressed left at (247, 283)
Screenshot: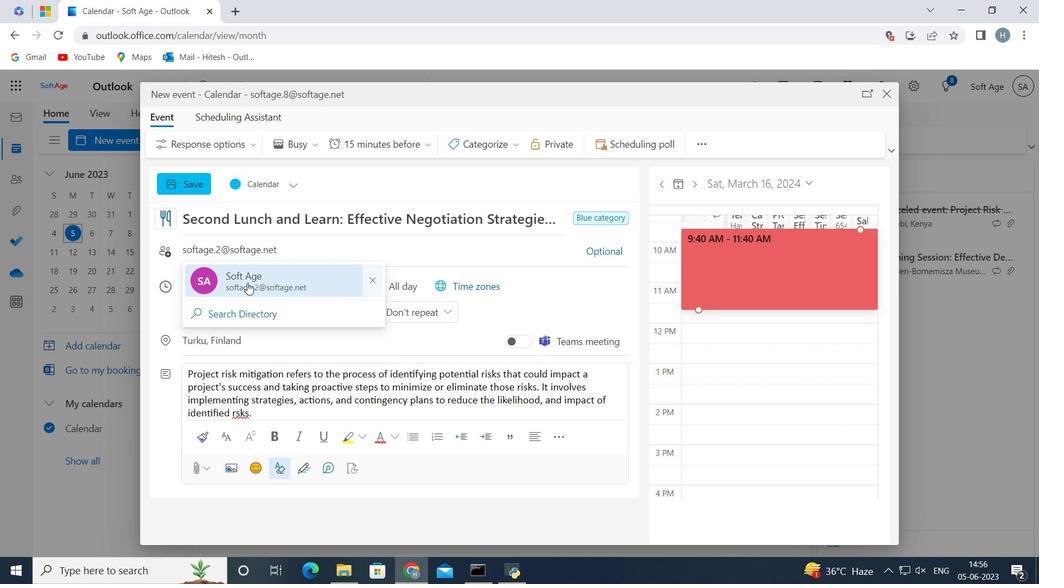 
Action: Mouse moved to (246, 283)
Screenshot: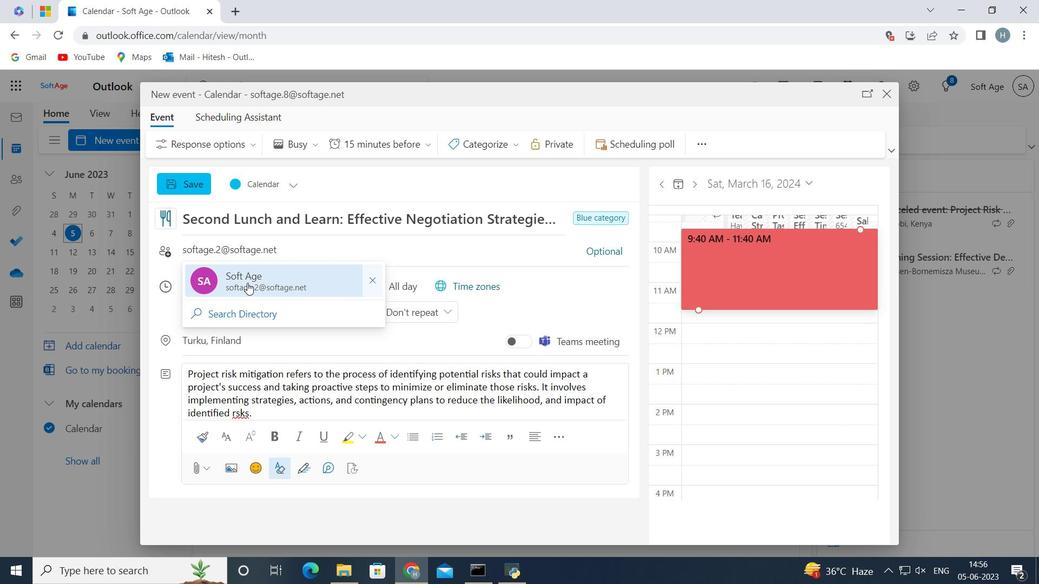 
Action: Key pressed softage.3<Key.shift>@softage.net
Screenshot: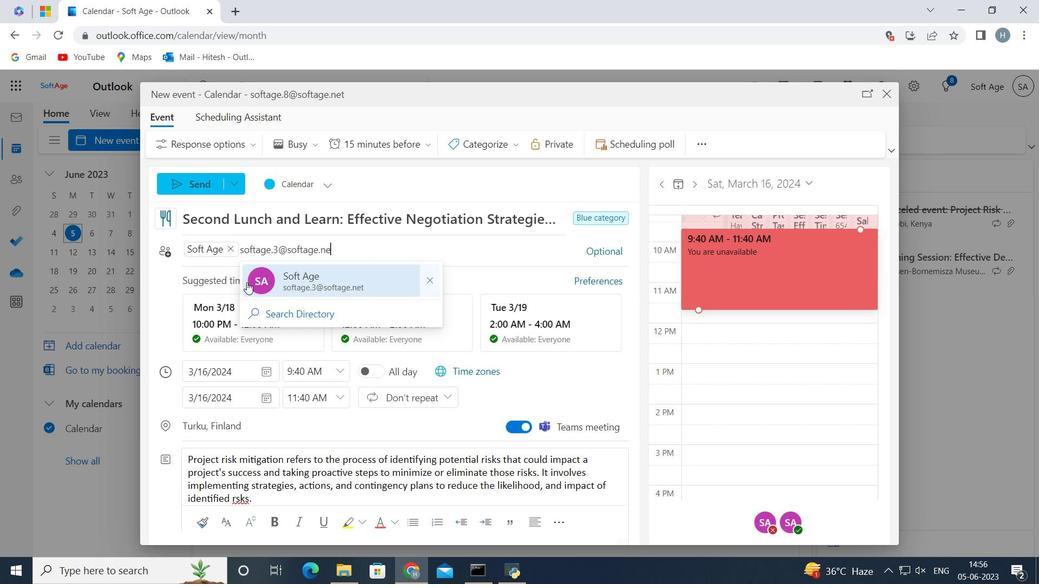 
Action: Mouse moved to (277, 284)
Screenshot: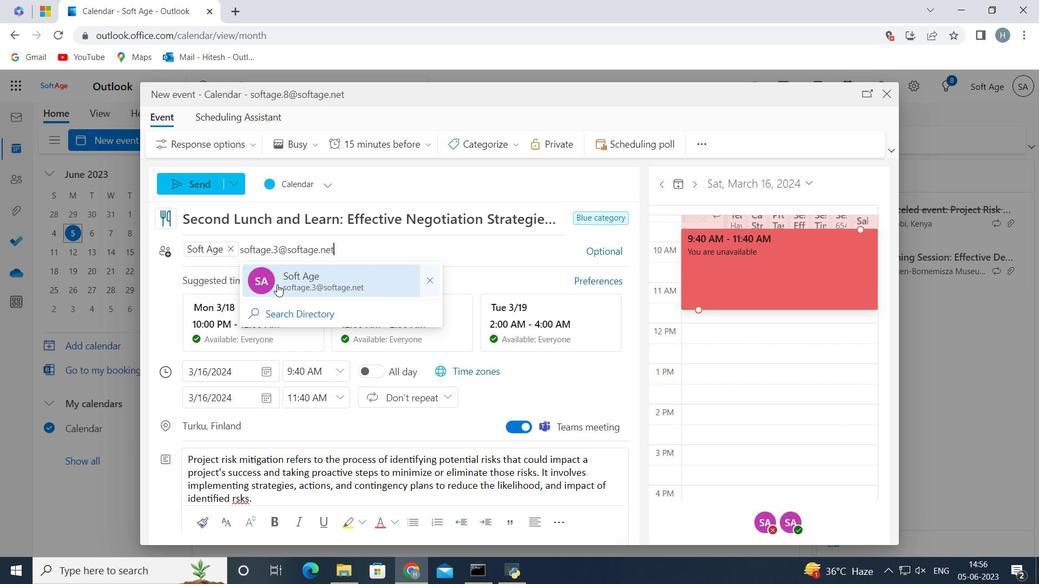 
Action: Mouse pressed left at (277, 284)
Screenshot: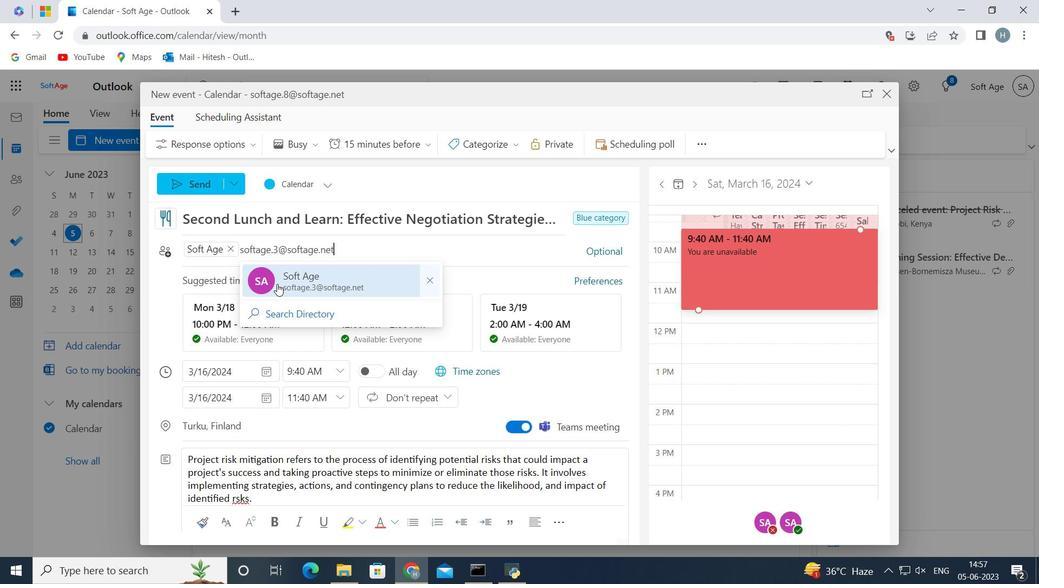 
Action: Mouse moved to (424, 146)
Screenshot: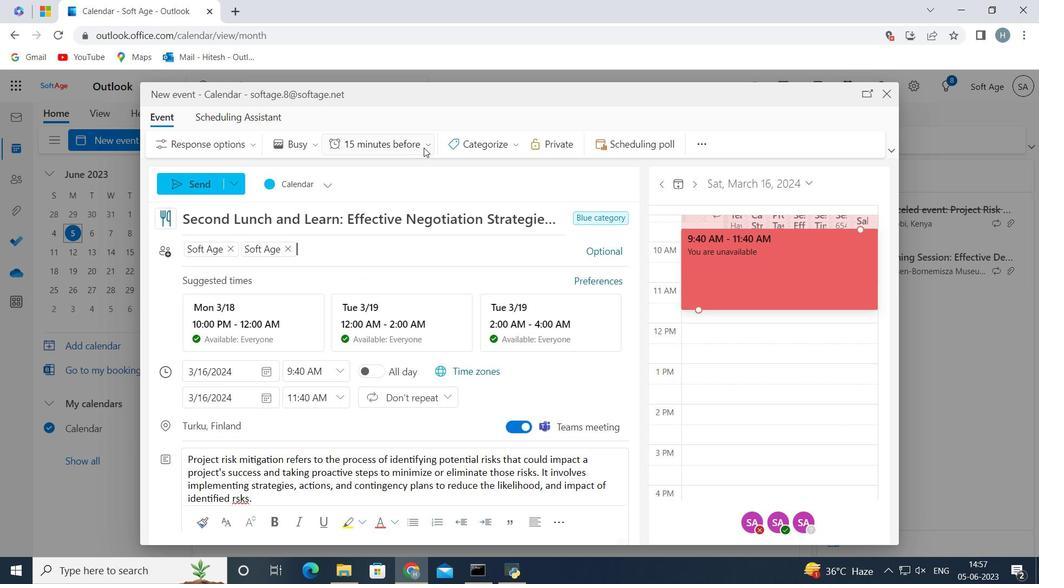 
Action: Mouse pressed left at (424, 146)
Screenshot: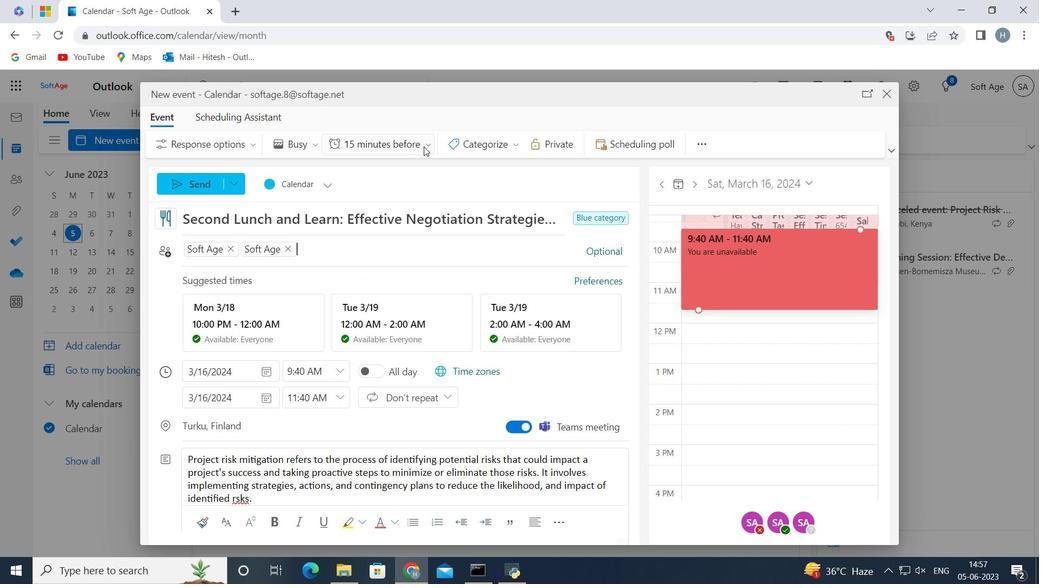 
Action: Mouse moved to (379, 414)
Screenshot: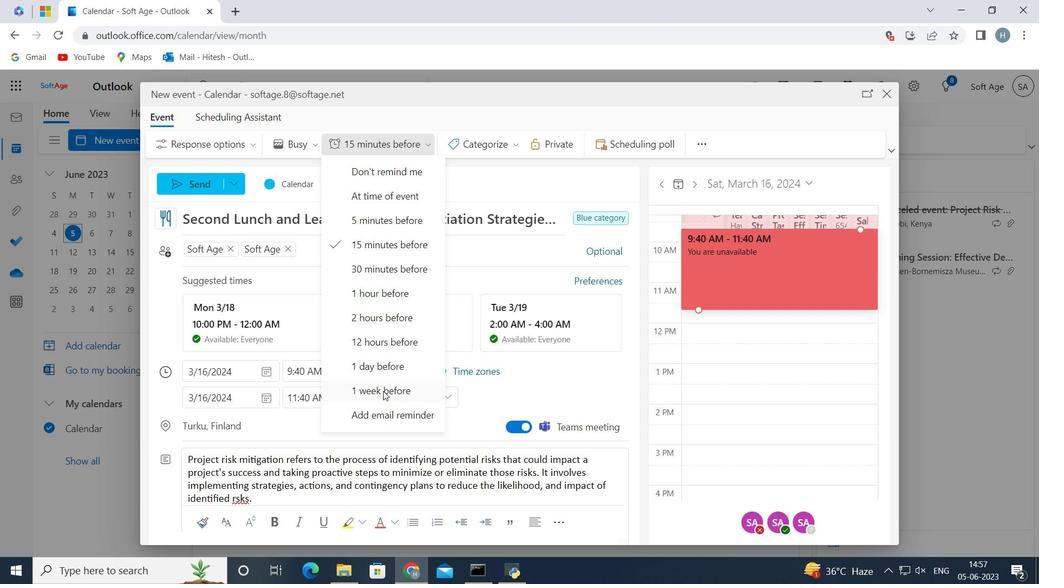 
Action: Mouse pressed left at (379, 414)
Screenshot: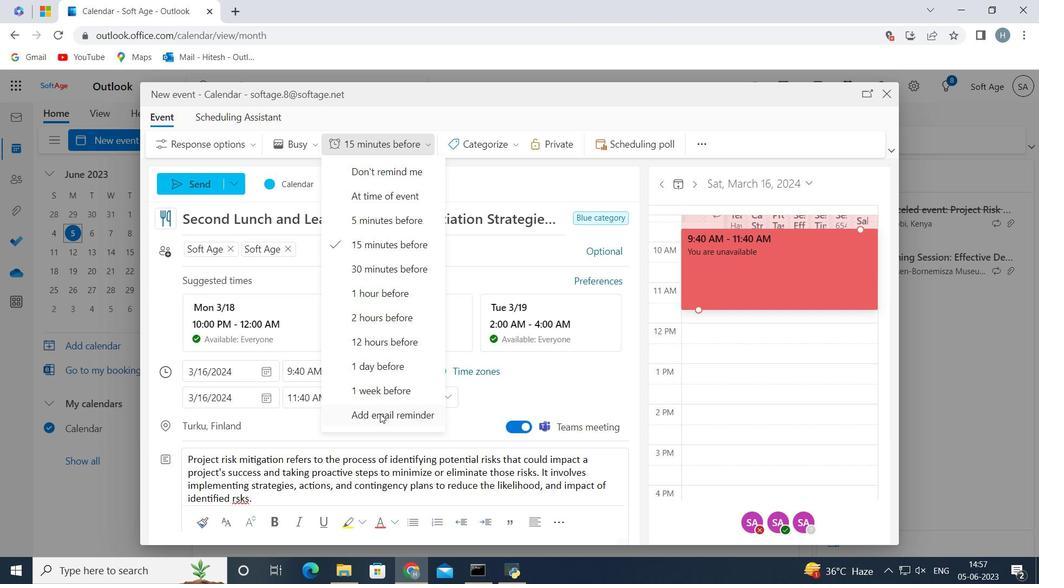 
Action: Mouse moved to (396, 226)
Screenshot: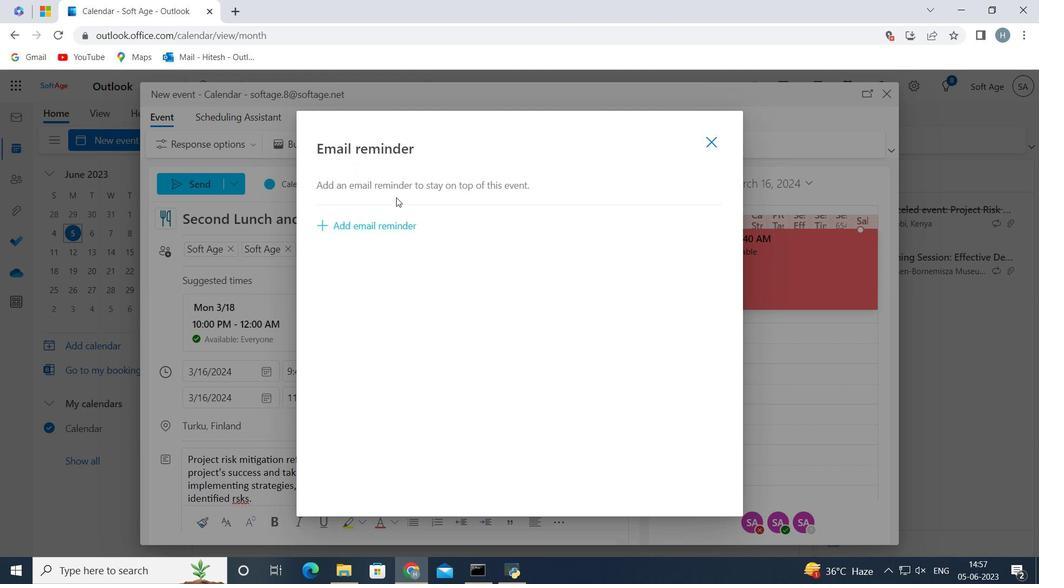 
Action: Mouse pressed left at (396, 226)
Screenshot: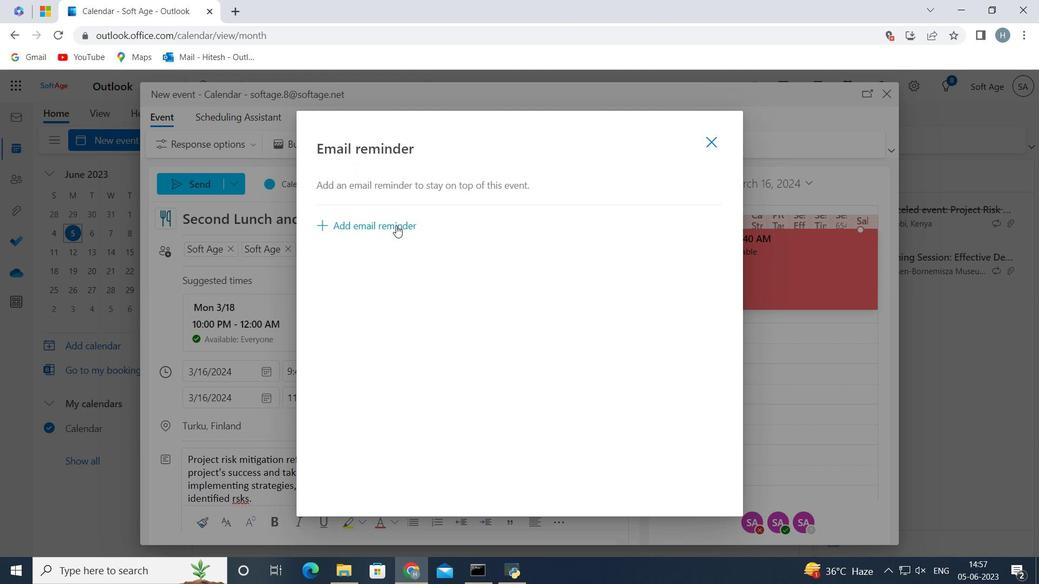 
Action: Mouse moved to (455, 220)
Screenshot: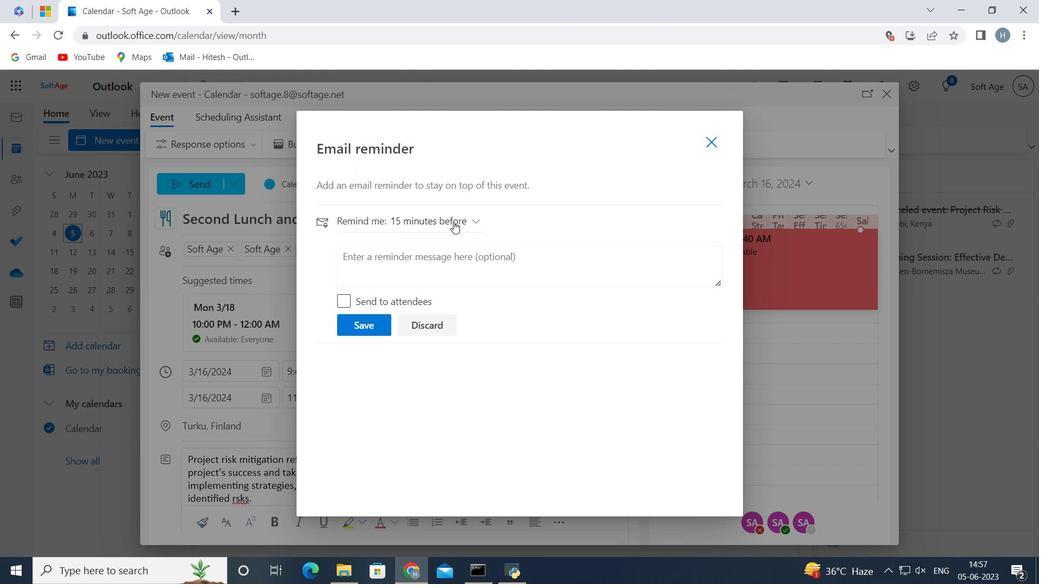 
Action: Mouse pressed left at (455, 220)
Screenshot: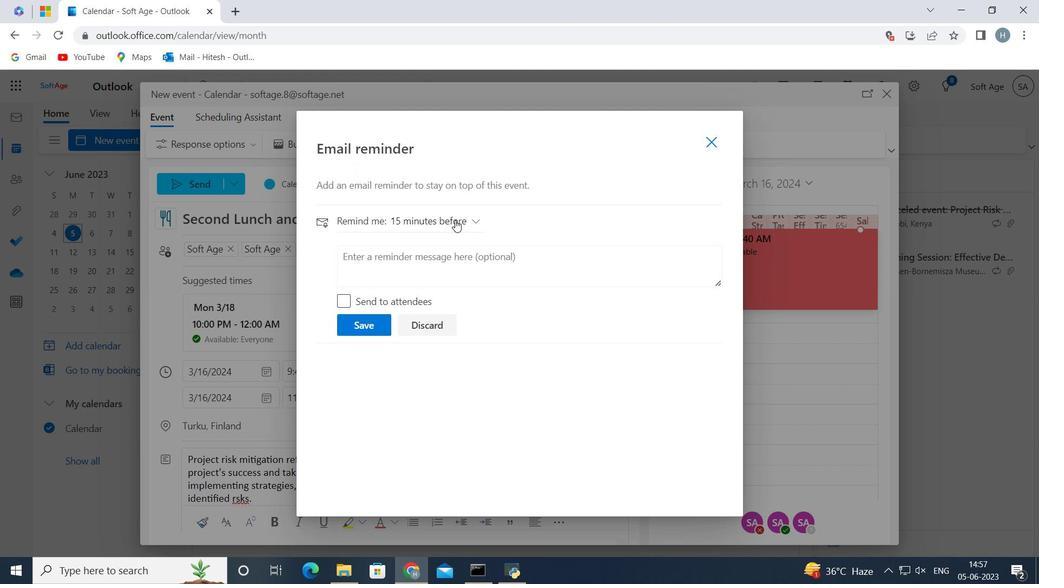 
Action: Mouse moved to (416, 462)
Screenshot: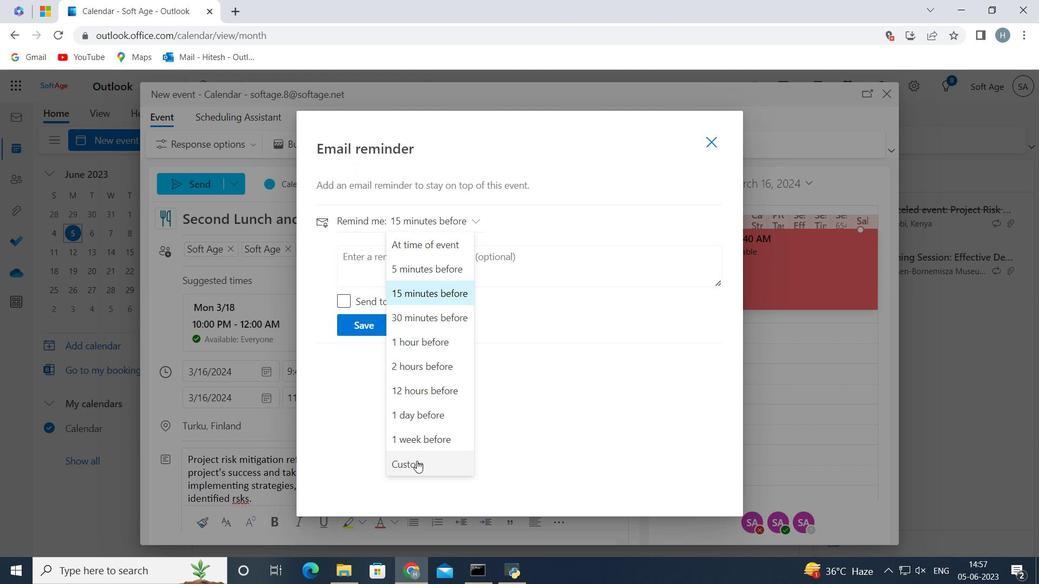 
Action: Mouse pressed left at (416, 462)
Screenshot: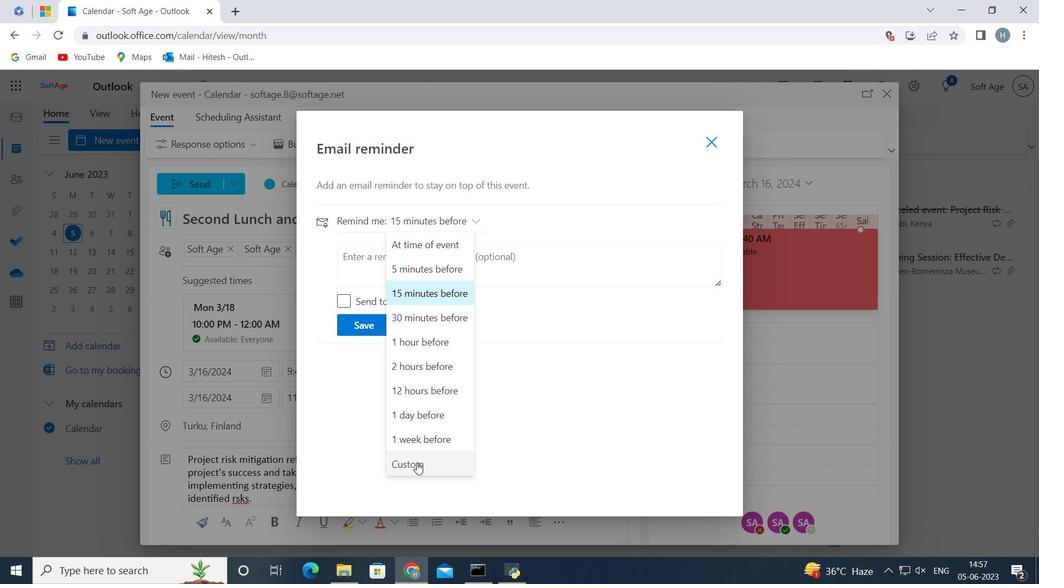 
Action: Mouse moved to (428, 295)
Screenshot: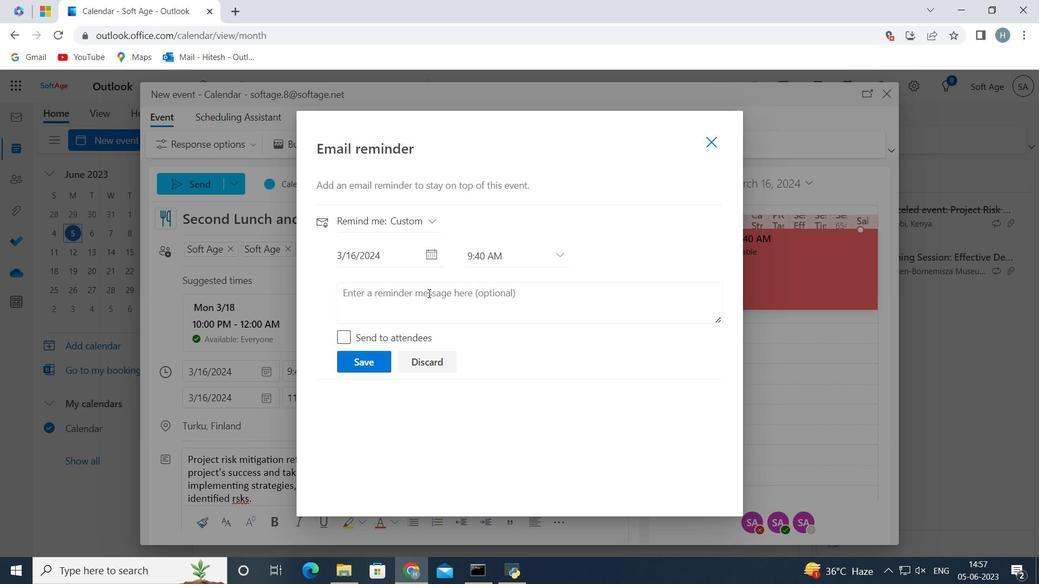 
Action: Mouse pressed left at (428, 295)
Screenshot: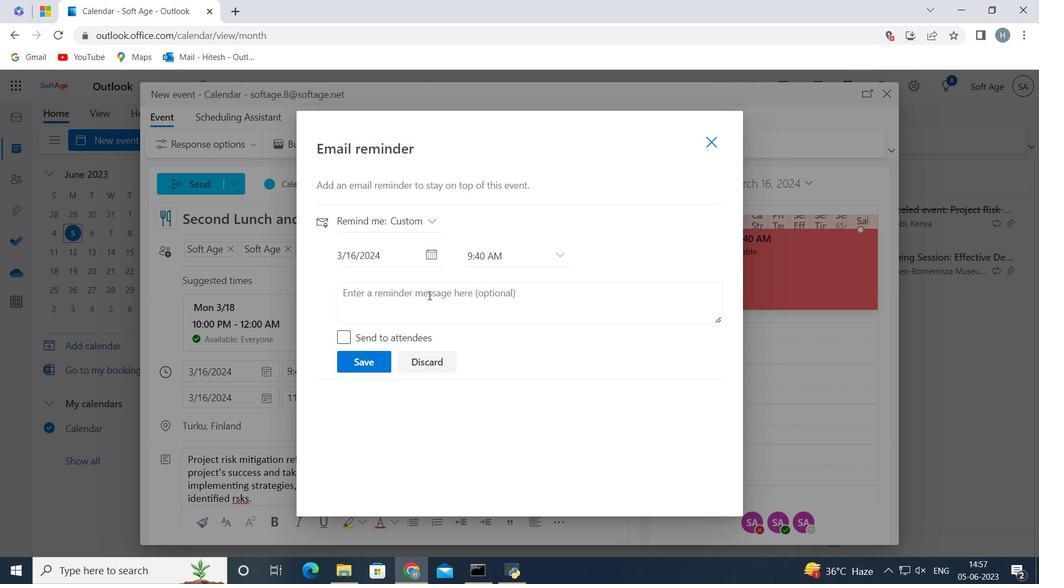 
Action: Key pressed 616<Key.space>day<Key.space>before
Screenshot: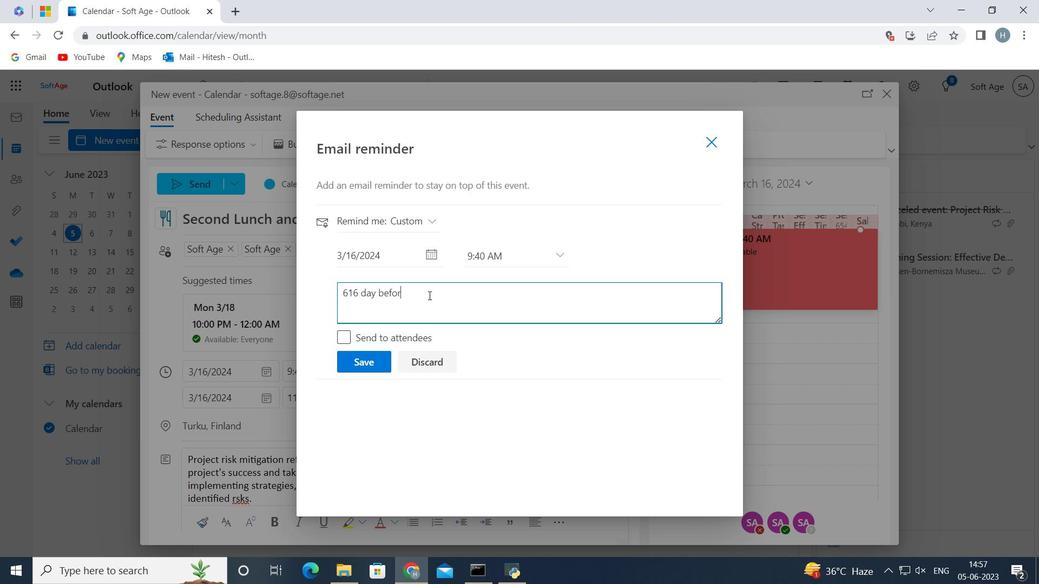 
Action: Mouse moved to (363, 358)
Screenshot: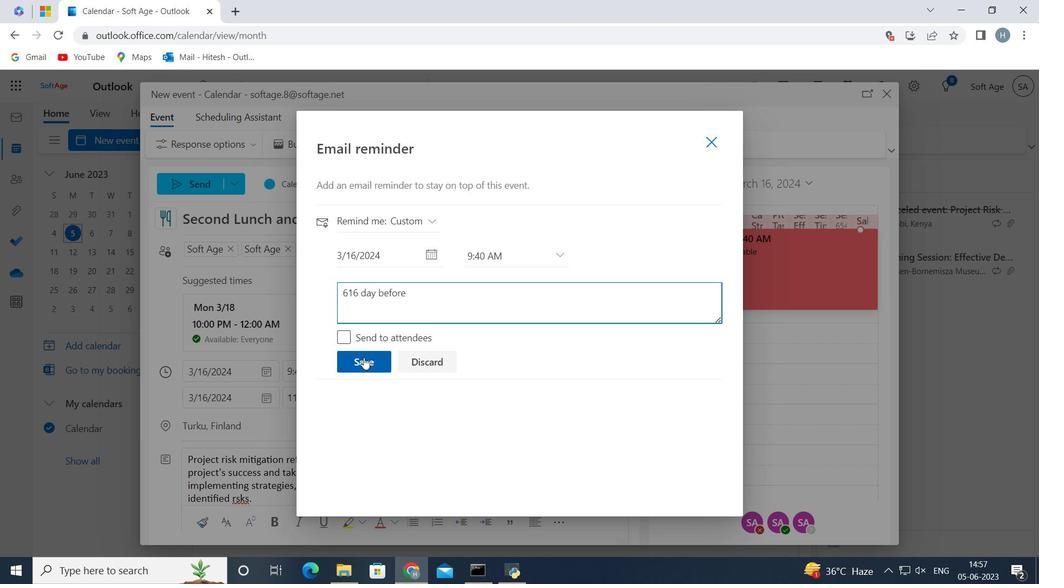 
Action: Mouse pressed left at (363, 358)
Screenshot: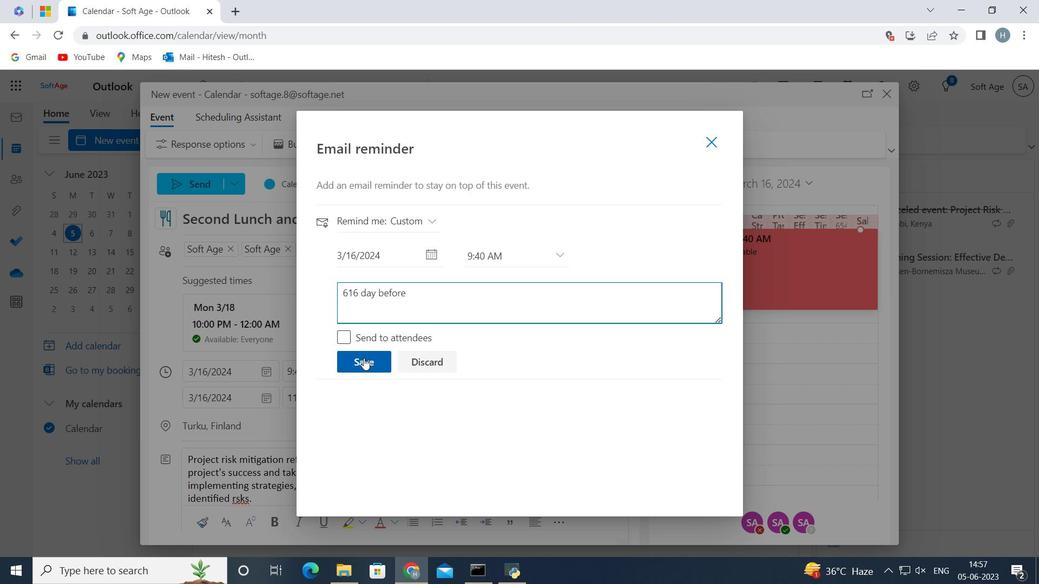
Action: Mouse moved to (709, 138)
Screenshot: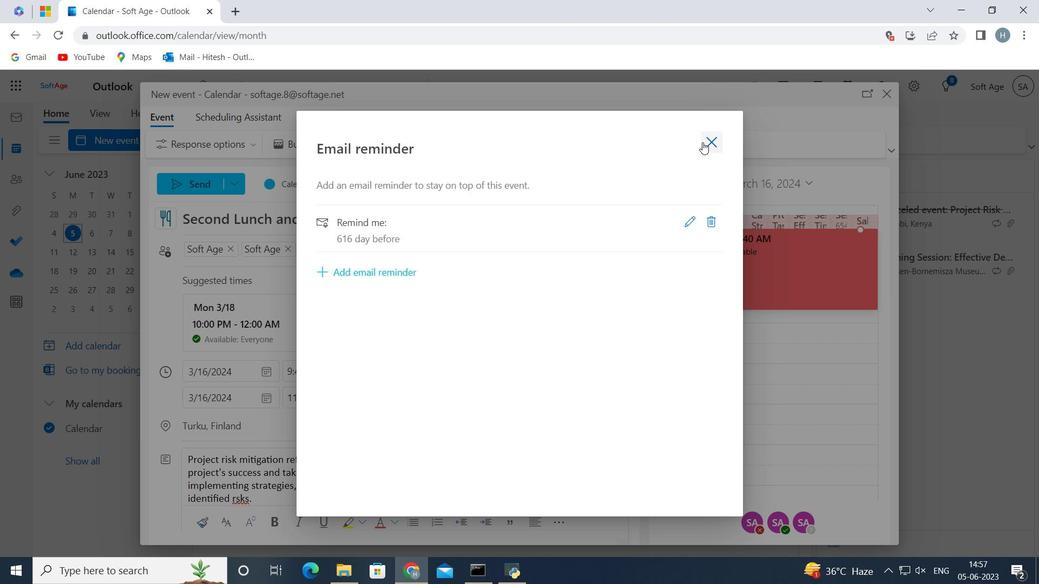 
Action: Mouse pressed left at (709, 138)
Screenshot: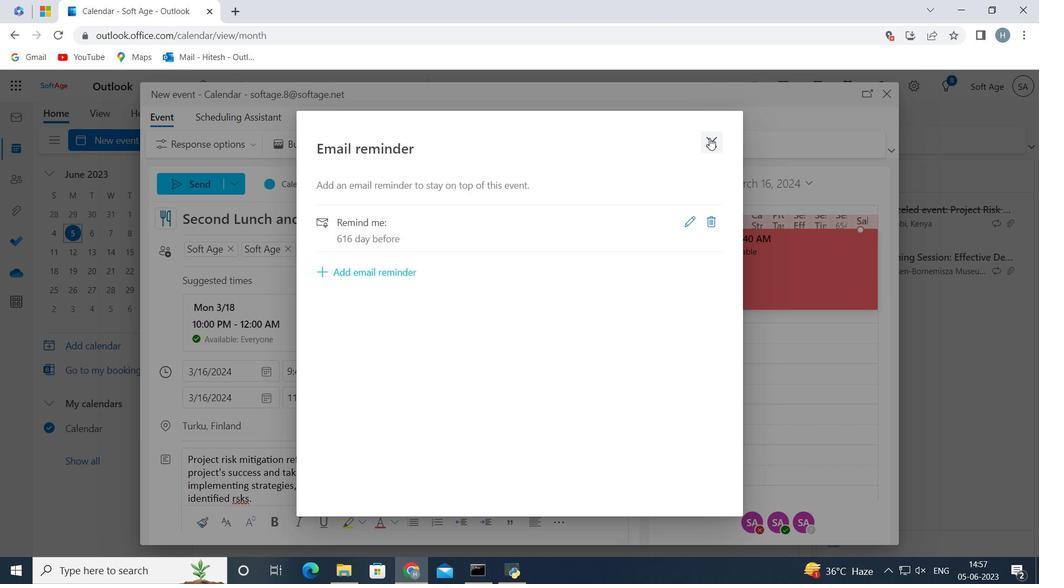 
Action: Mouse moved to (198, 184)
Screenshot: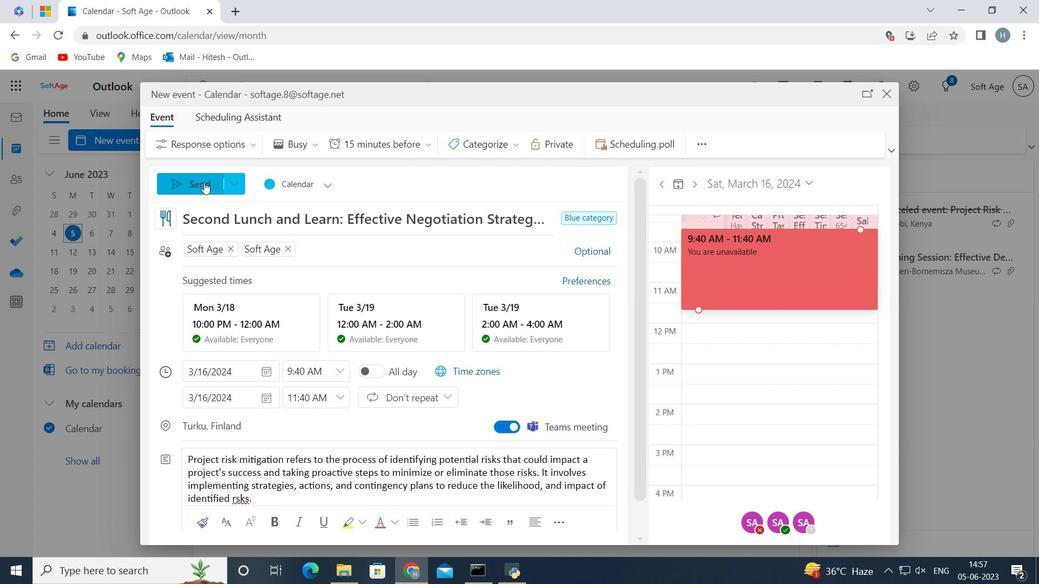 
Action: Mouse pressed left at (198, 184)
Screenshot: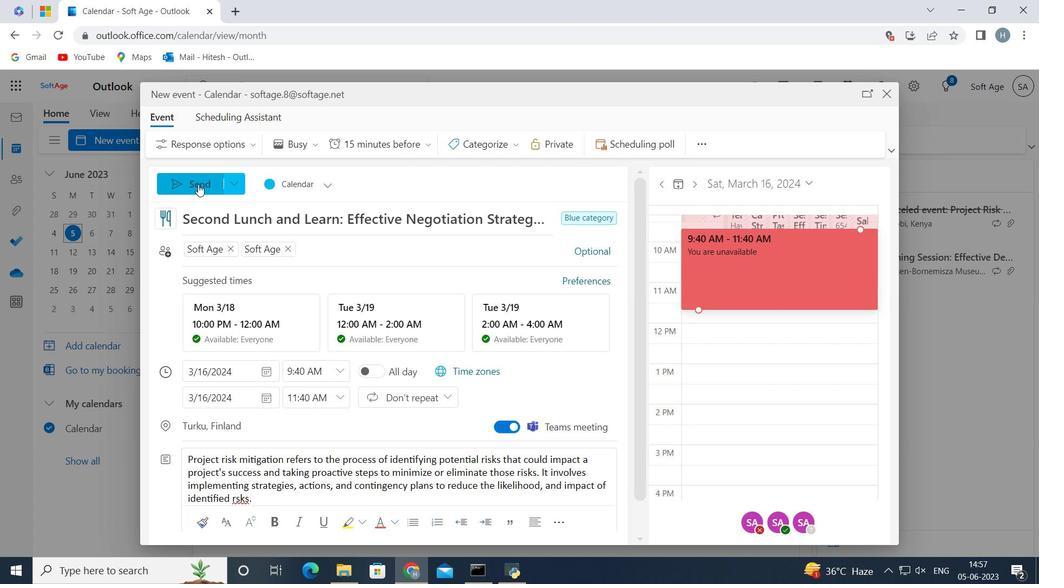 
Action: Mouse moved to (494, 203)
Screenshot: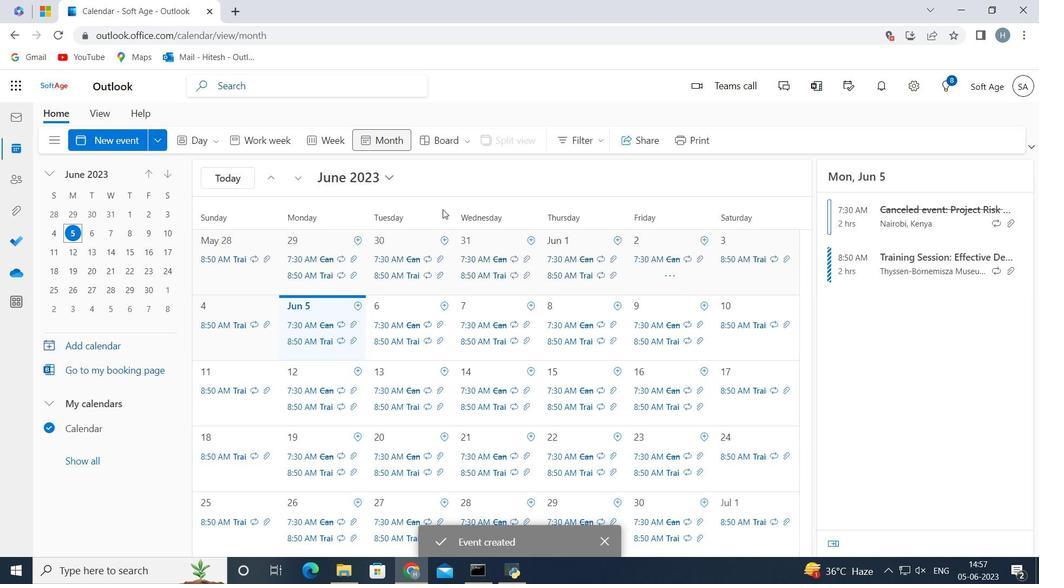 
